 Task: Create a new spreadsheet using the template "Education: Attendance".
Action: Mouse moved to (59, 127)
Screenshot: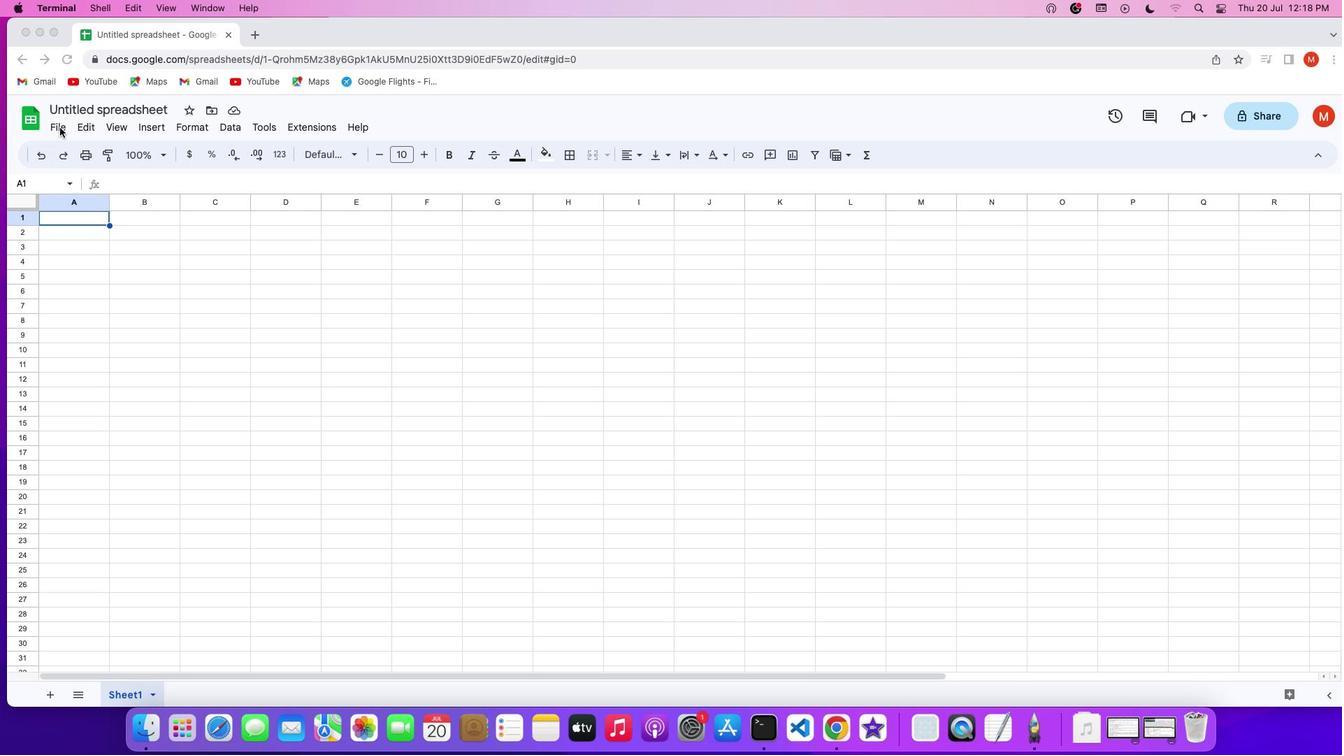 
Action: Mouse pressed left at (59, 127)
Screenshot: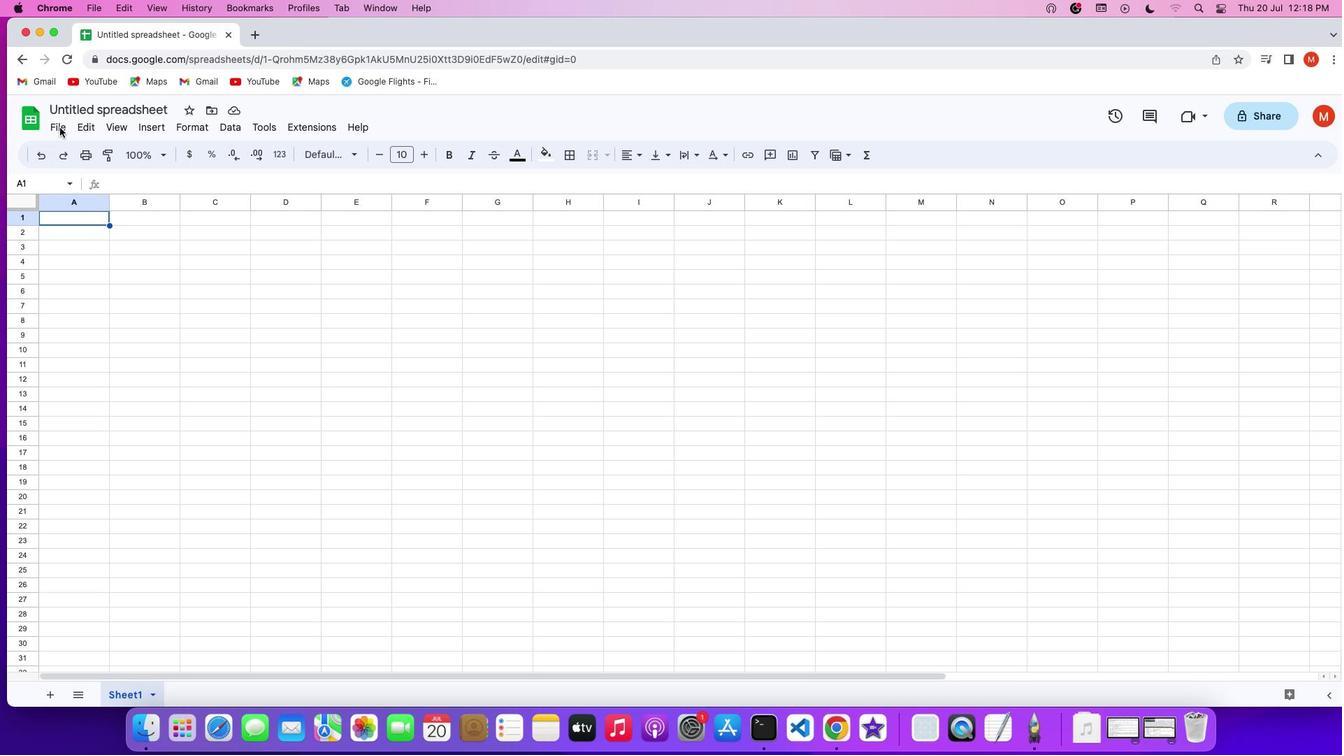 
Action: Mouse pressed left at (59, 127)
Screenshot: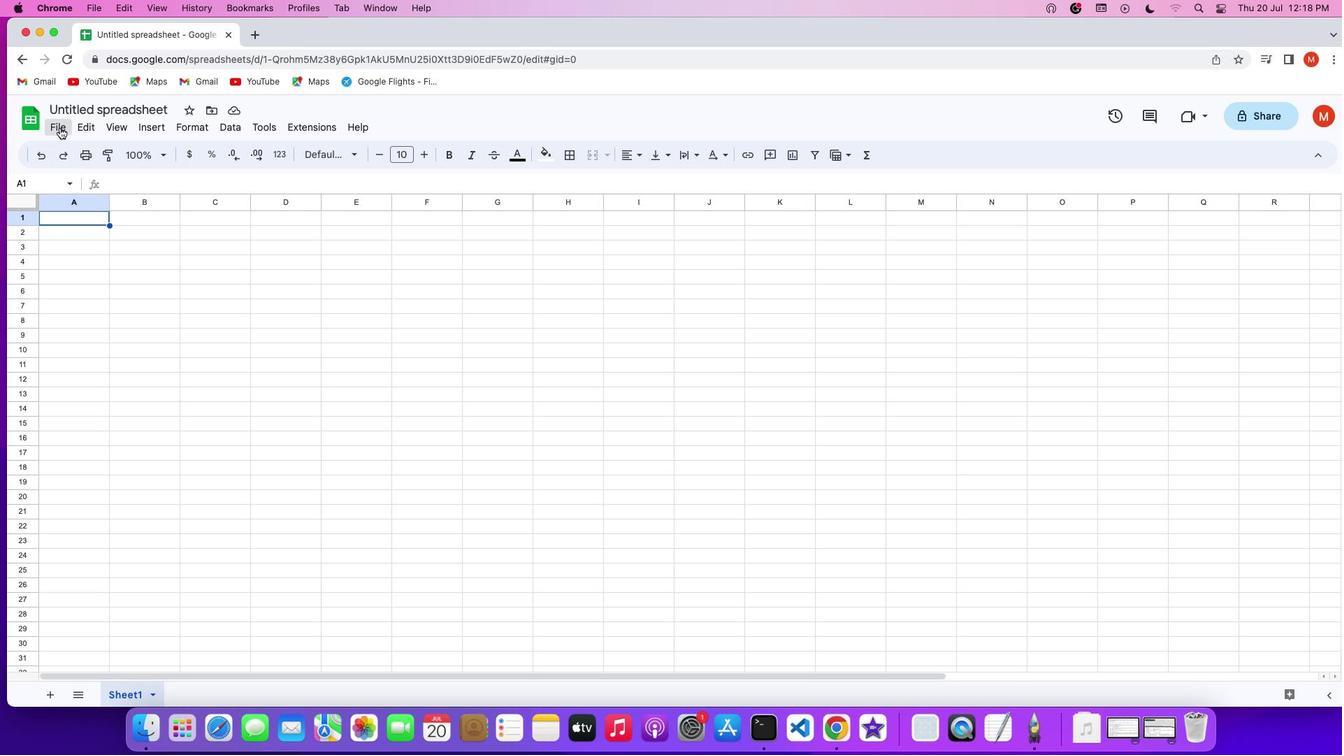 
Action: Mouse pressed left at (59, 127)
Screenshot: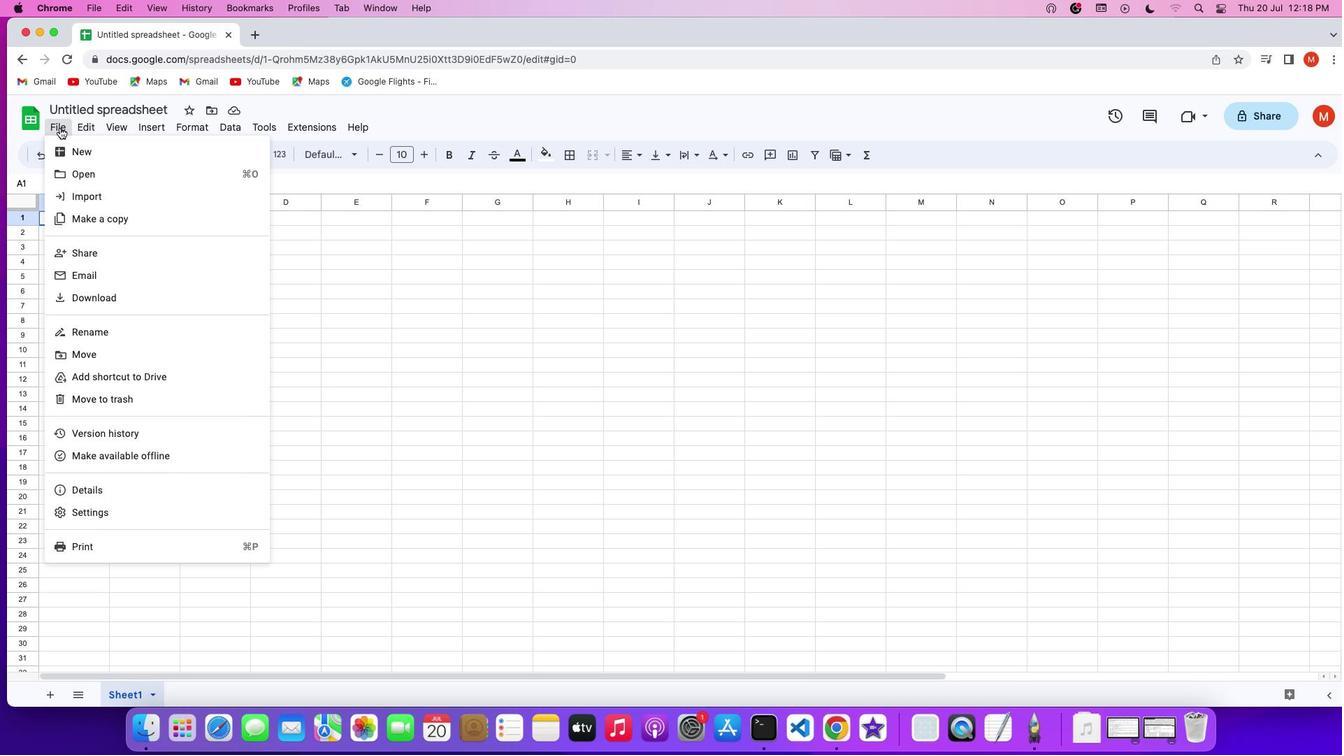 
Action: Mouse moved to (70, 141)
Screenshot: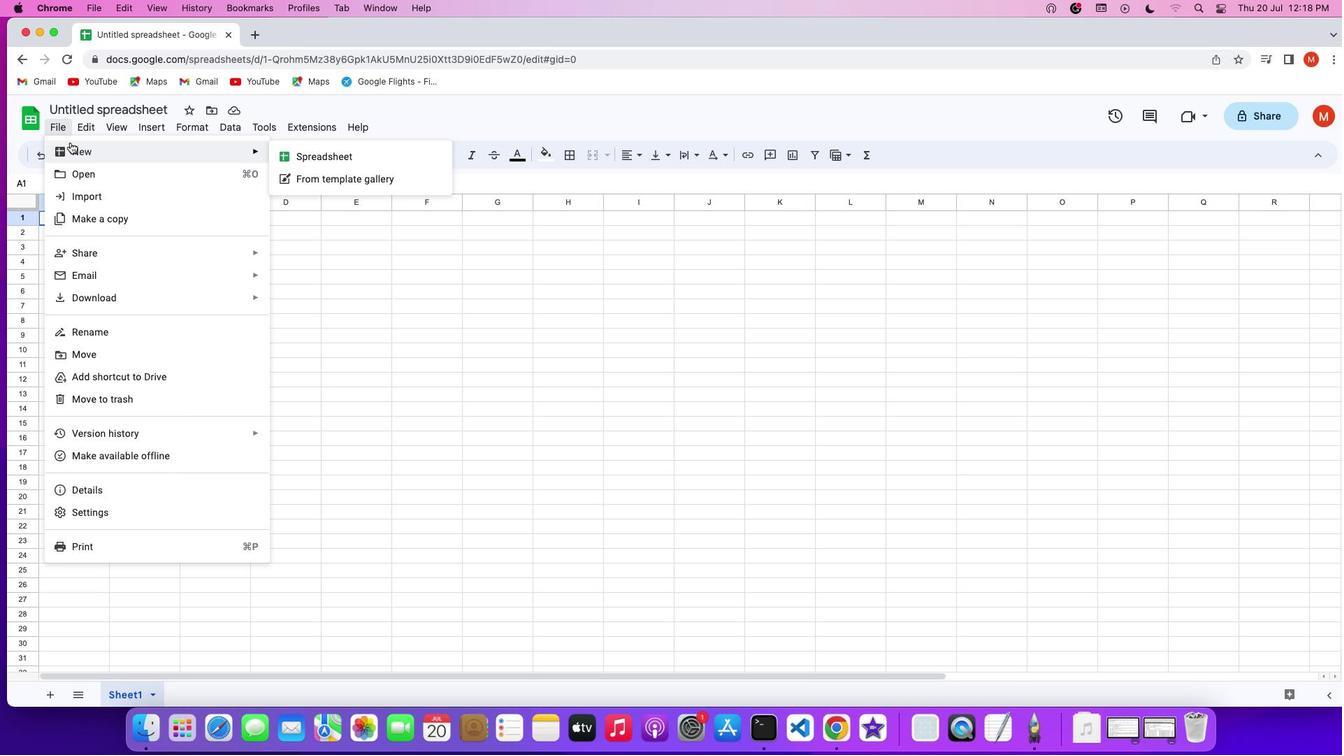 
Action: Mouse pressed left at (70, 141)
Screenshot: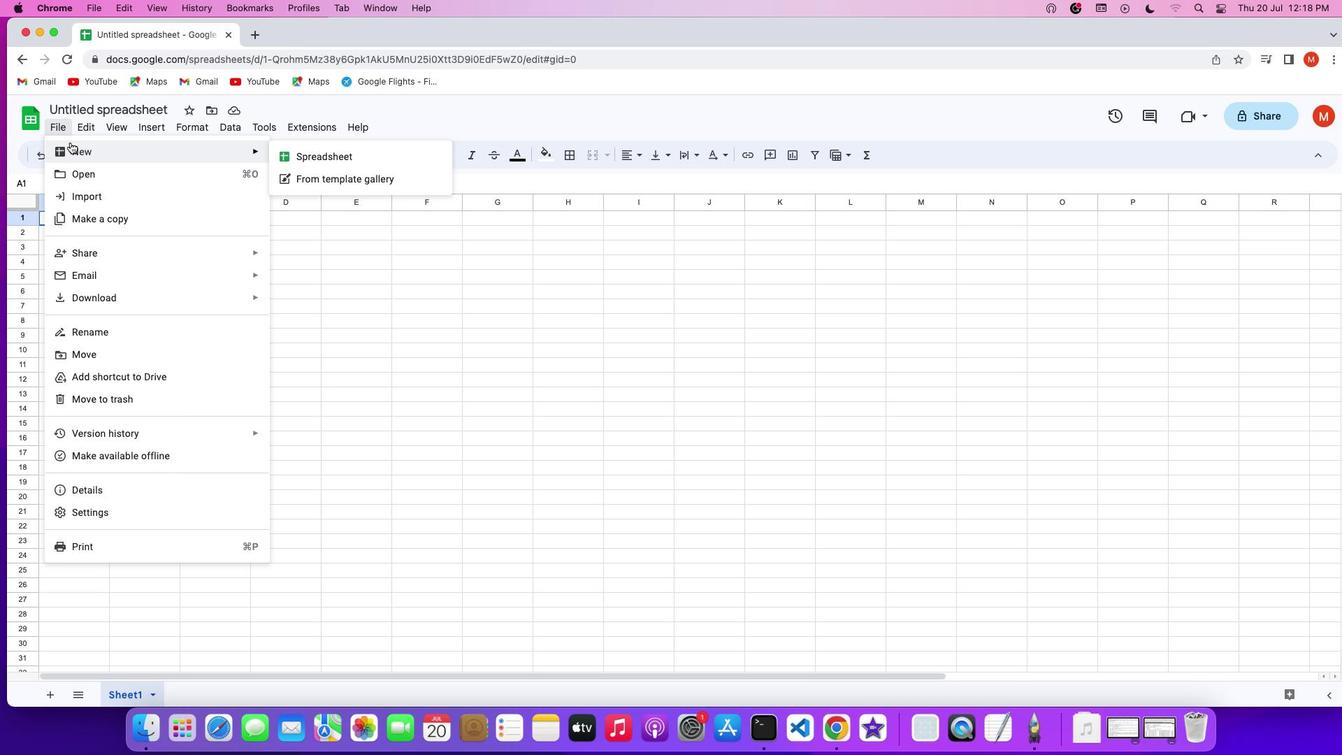 
Action: Mouse moved to (315, 171)
Screenshot: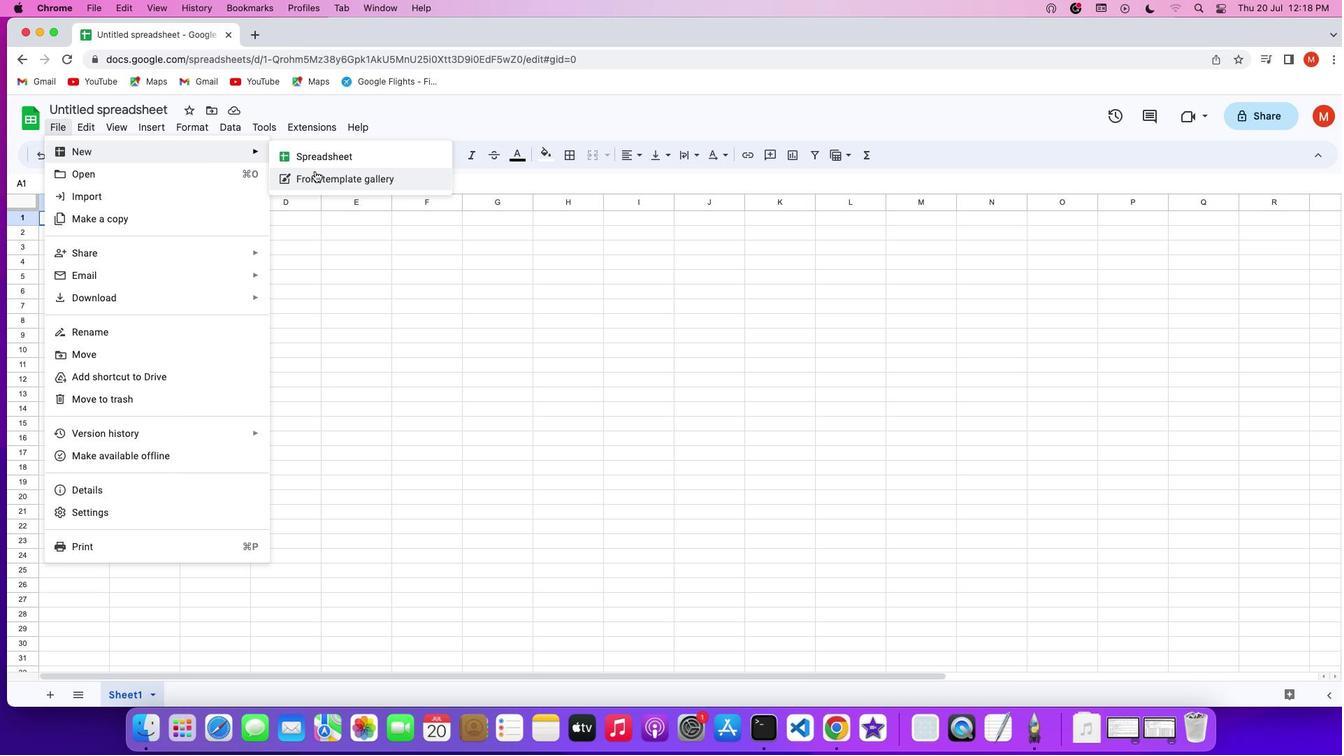
Action: Mouse pressed left at (315, 171)
Screenshot: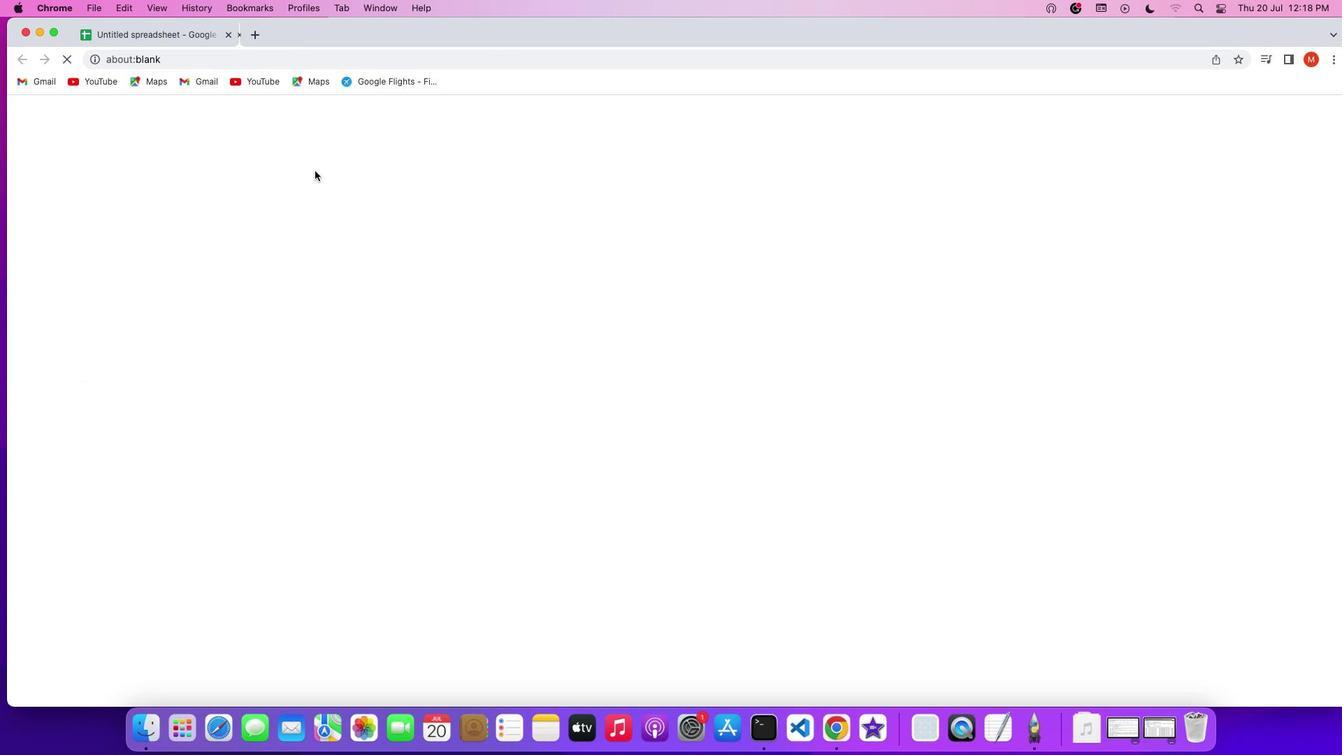 
Action: Mouse moved to (562, 402)
Screenshot: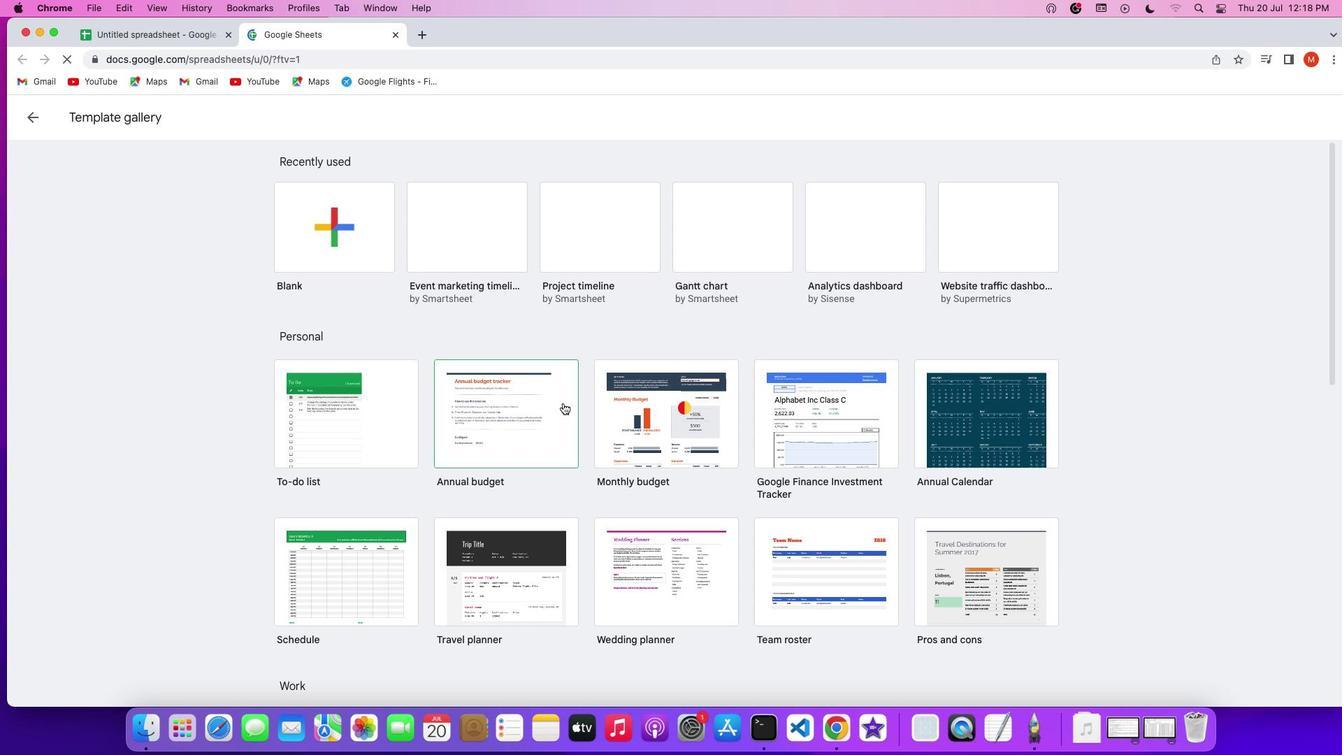 
Action: Mouse scrolled (562, 402) with delta (0, 0)
Screenshot: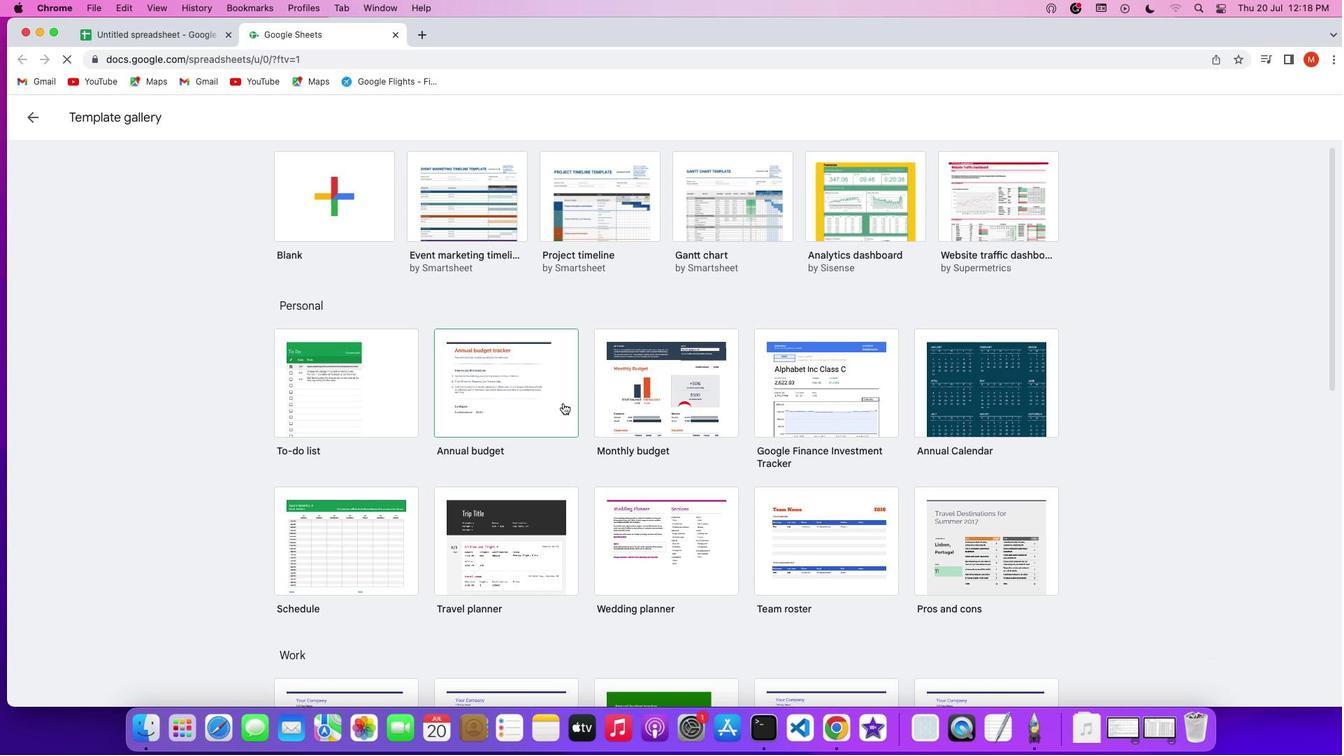 
Action: Mouse scrolled (562, 402) with delta (0, 0)
Screenshot: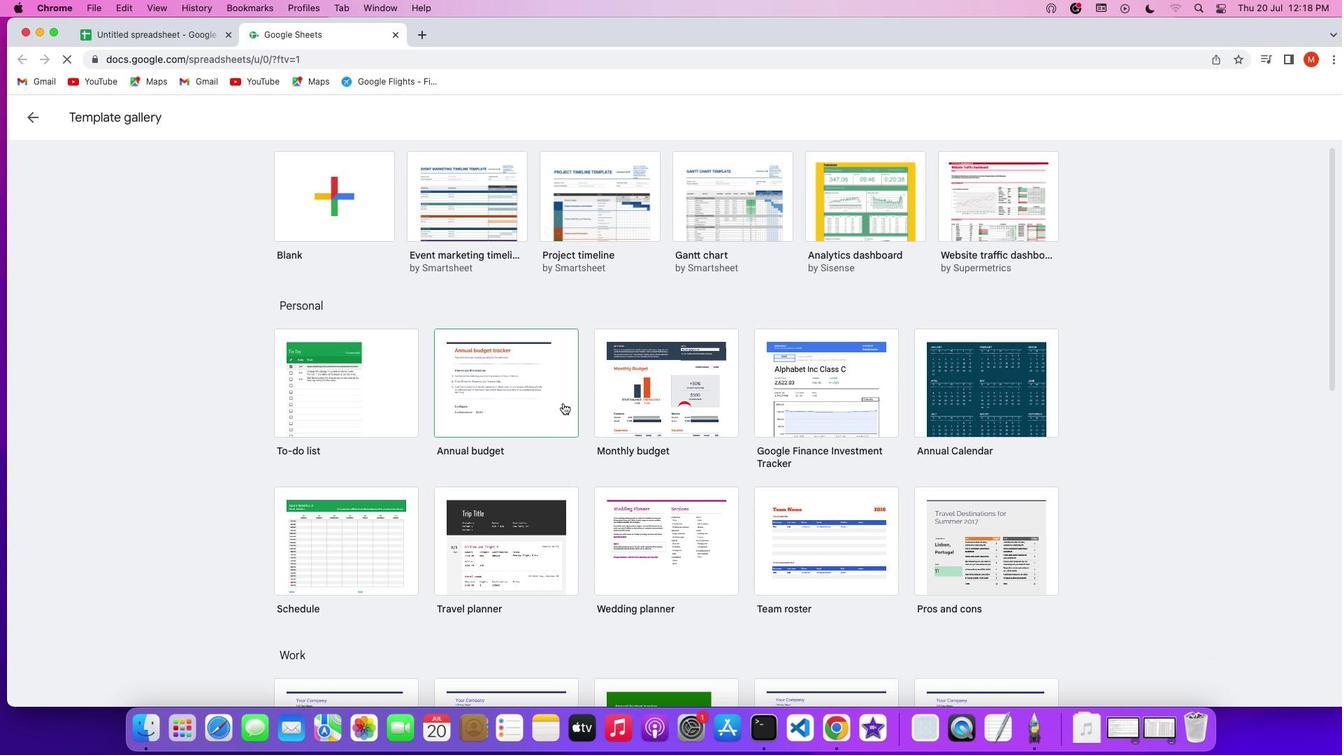 
Action: Mouse scrolled (562, 402) with delta (0, -1)
Screenshot: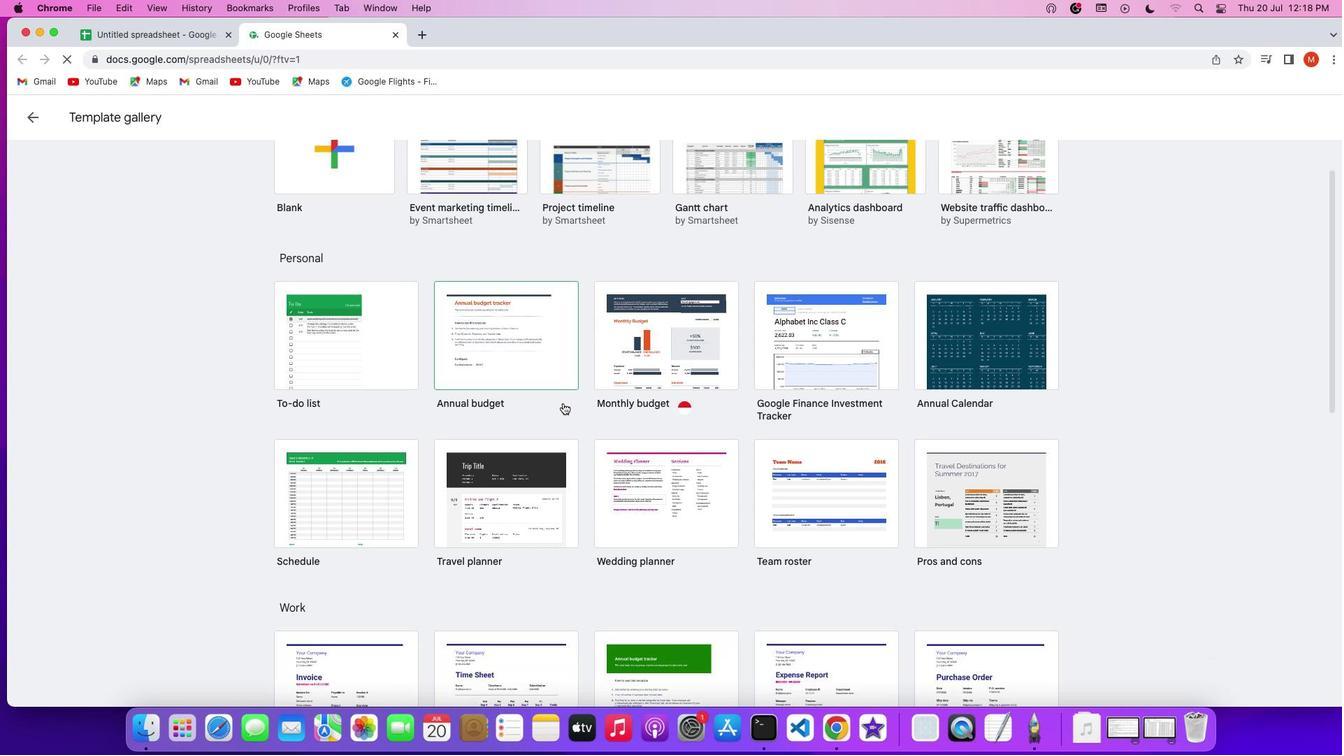 
Action: Mouse scrolled (562, 402) with delta (0, -1)
Screenshot: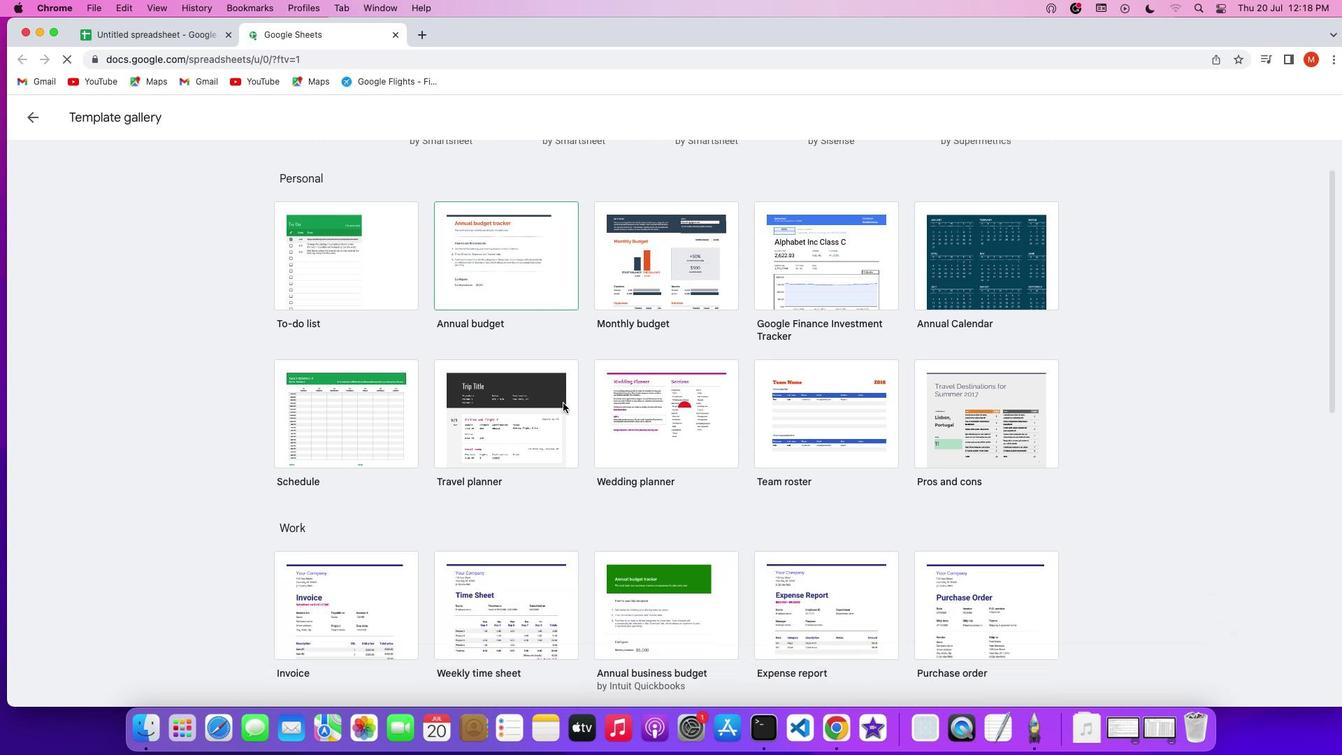 
Action: Mouse scrolled (562, 402) with delta (0, 0)
Screenshot: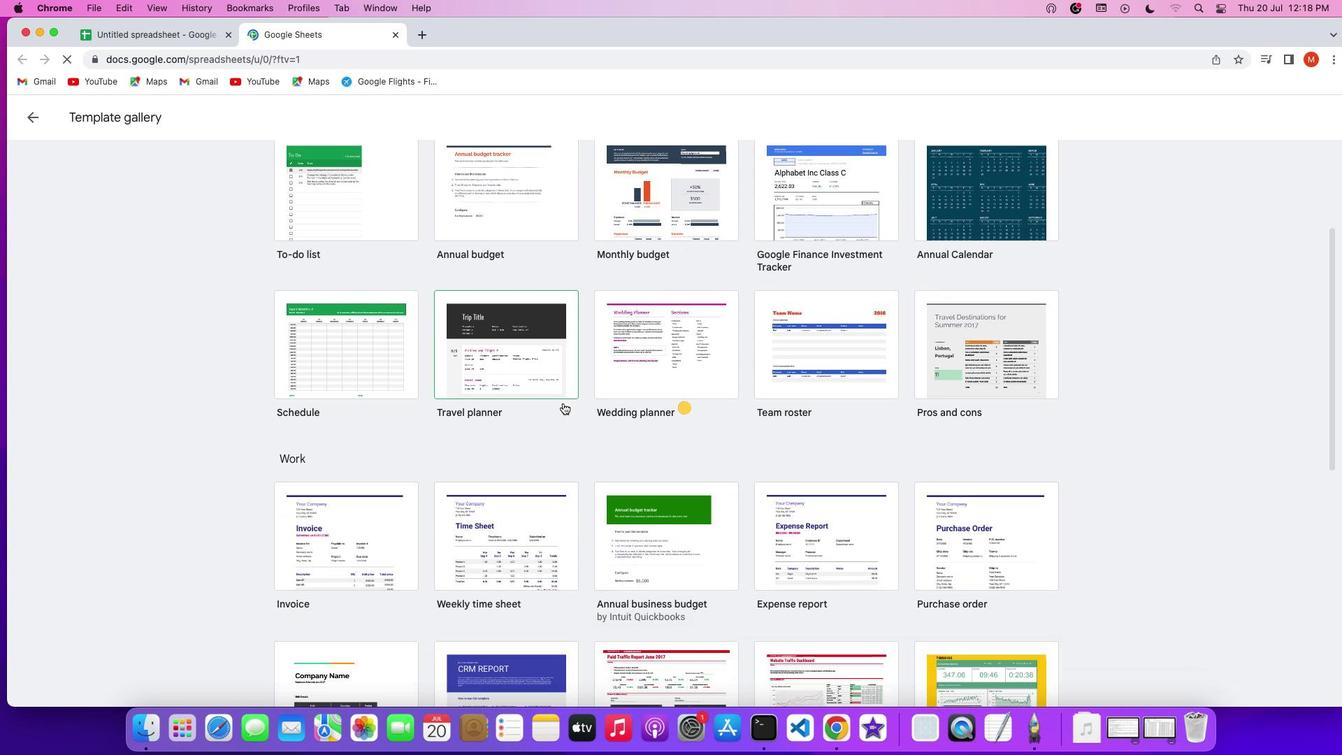 
Action: Mouse scrolled (562, 402) with delta (0, 0)
Screenshot: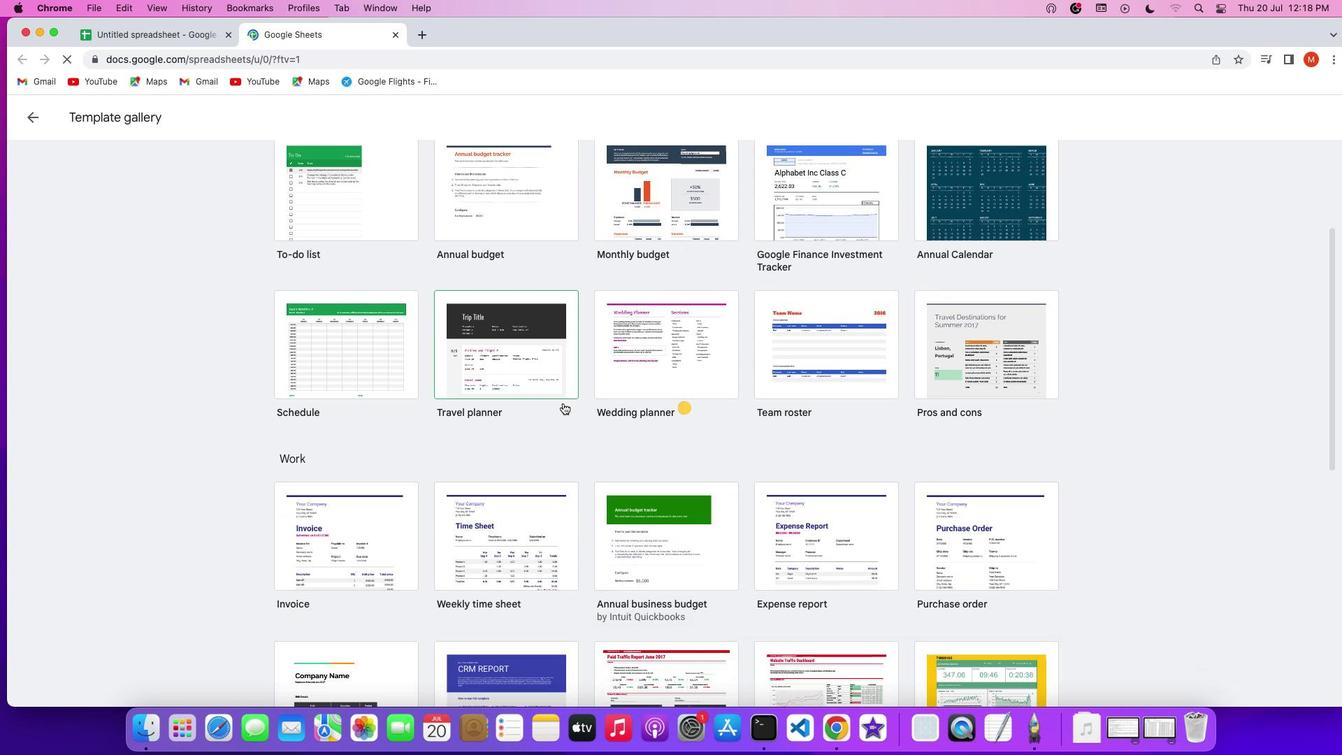 
Action: Mouse scrolled (562, 402) with delta (0, -2)
Screenshot: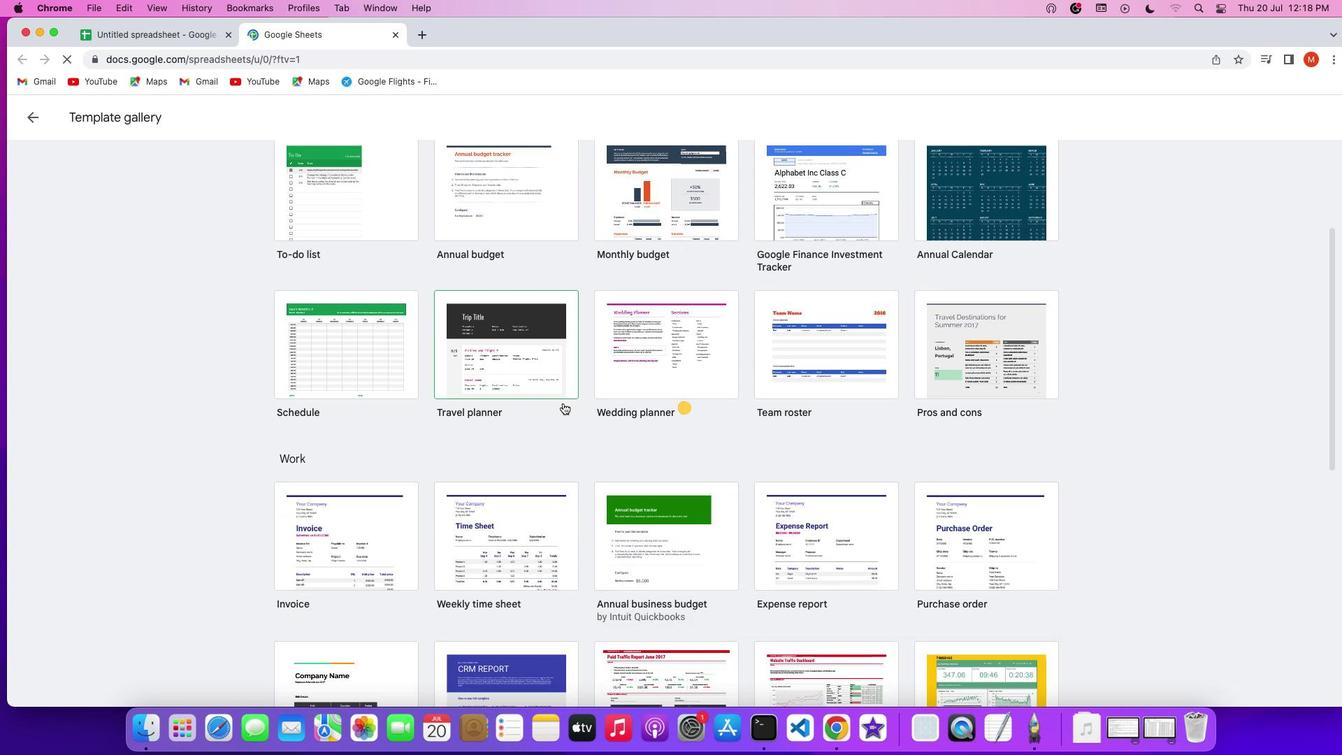 
Action: Mouse scrolled (562, 402) with delta (0, -2)
Screenshot: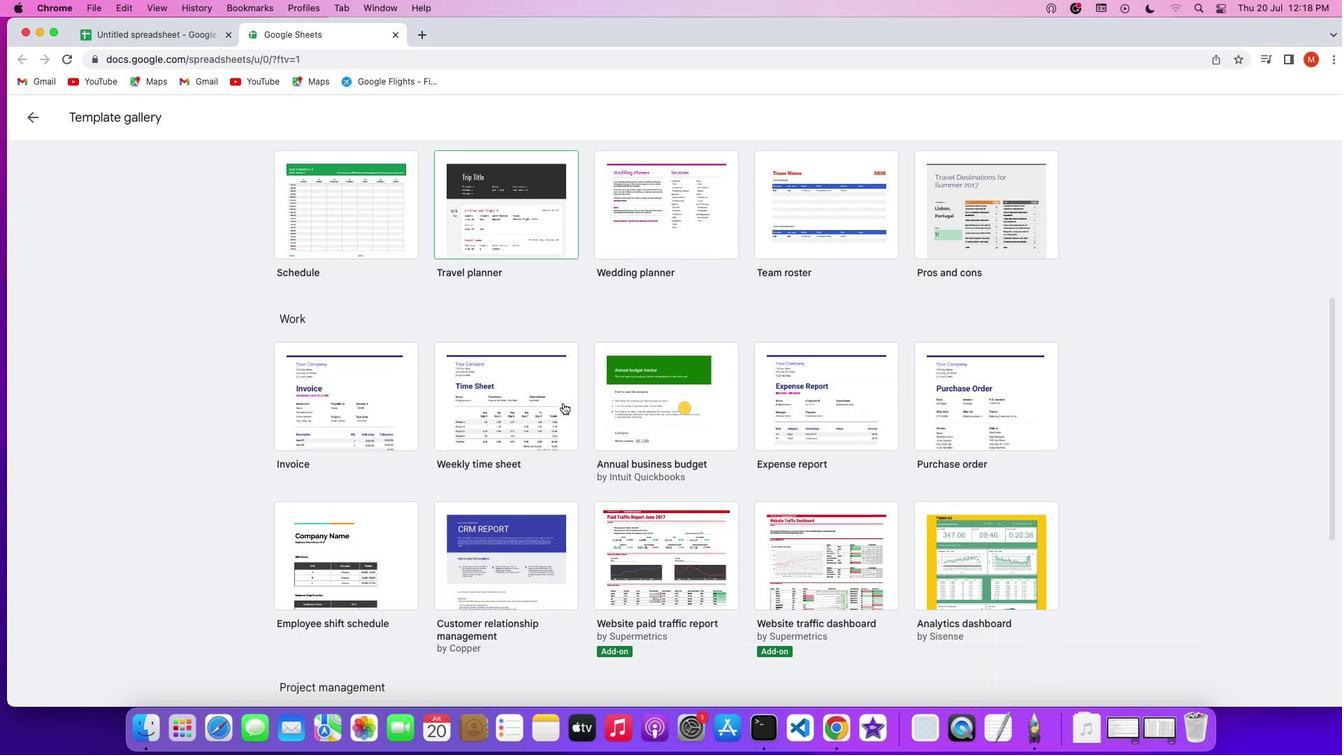
Action: Mouse scrolled (562, 402) with delta (0, 0)
Screenshot: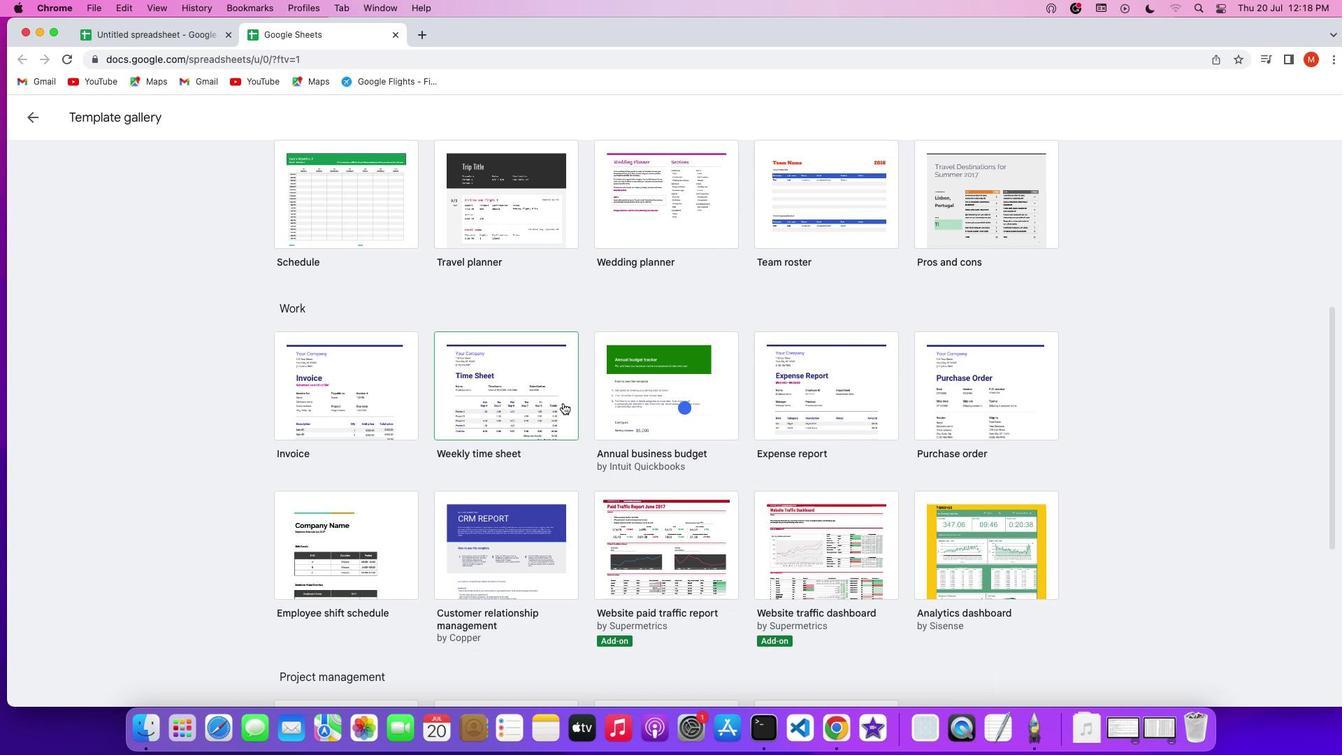 
Action: Mouse scrolled (562, 402) with delta (0, 0)
Screenshot: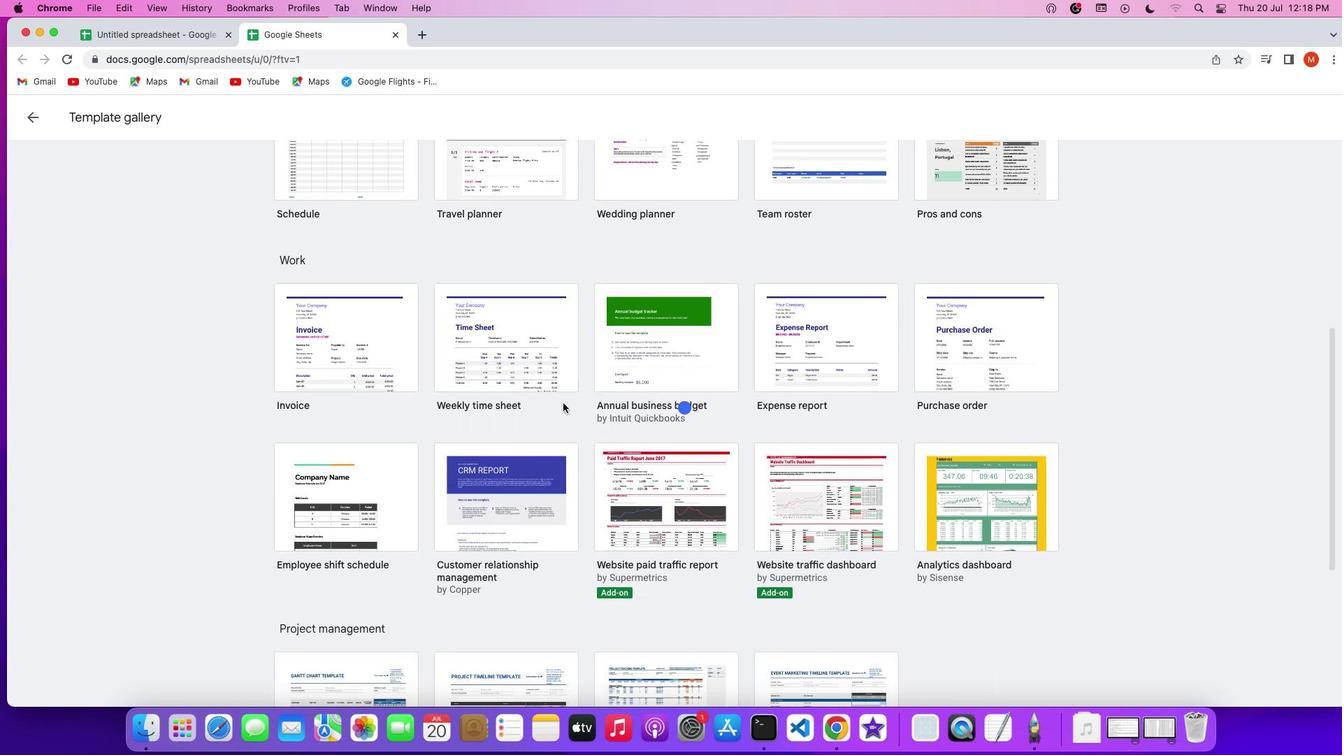 
Action: Mouse scrolled (562, 402) with delta (0, 0)
Screenshot: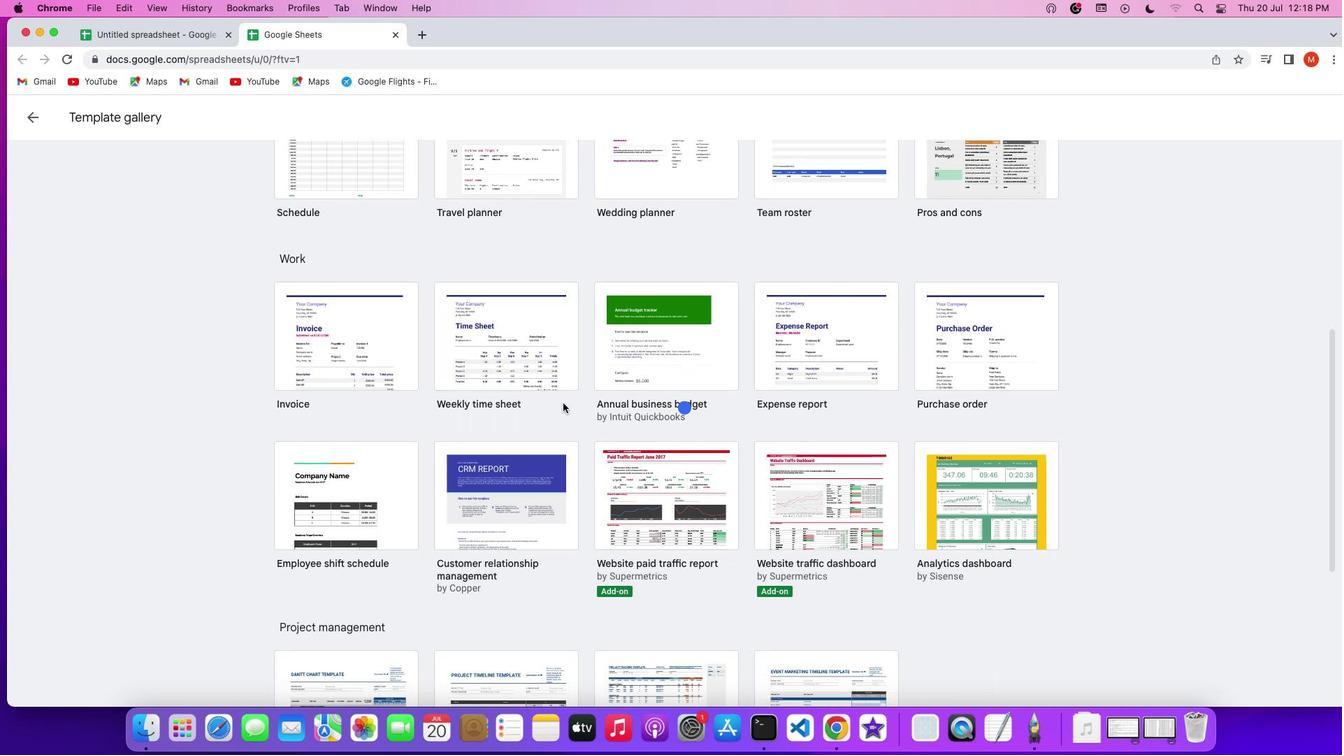 
Action: Mouse moved to (562, 404)
Screenshot: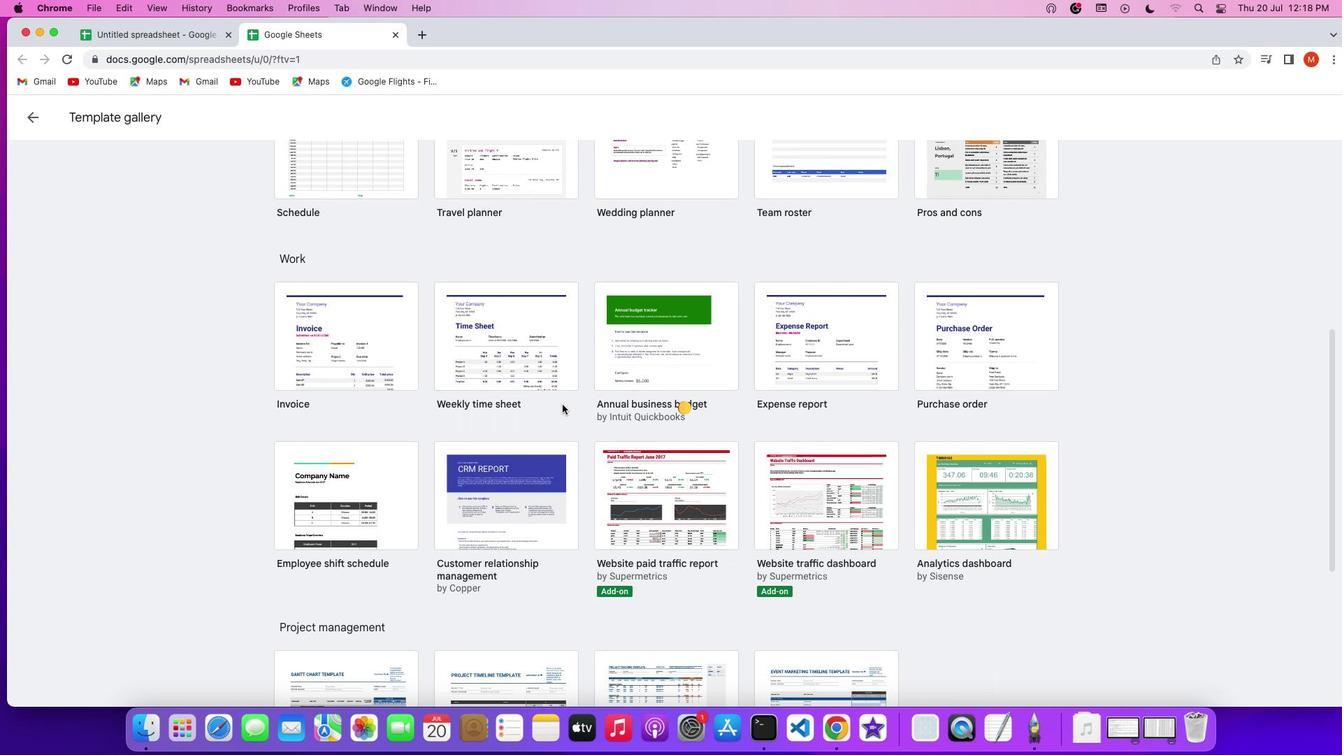 
Action: Mouse scrolled (562, 404) with delta (0, 0)
Screenshot: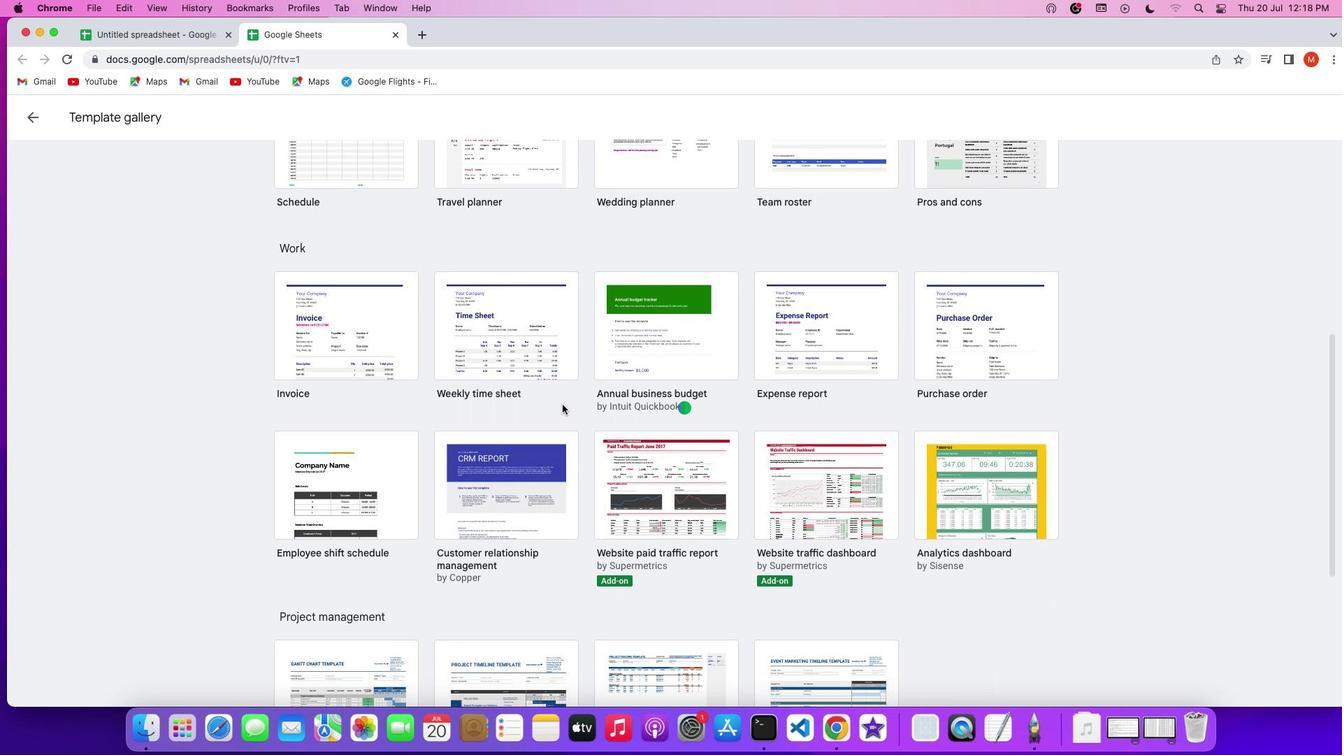 
Action: Mouse scrolled (562, 404) with delta (0, 0)
Screenshot: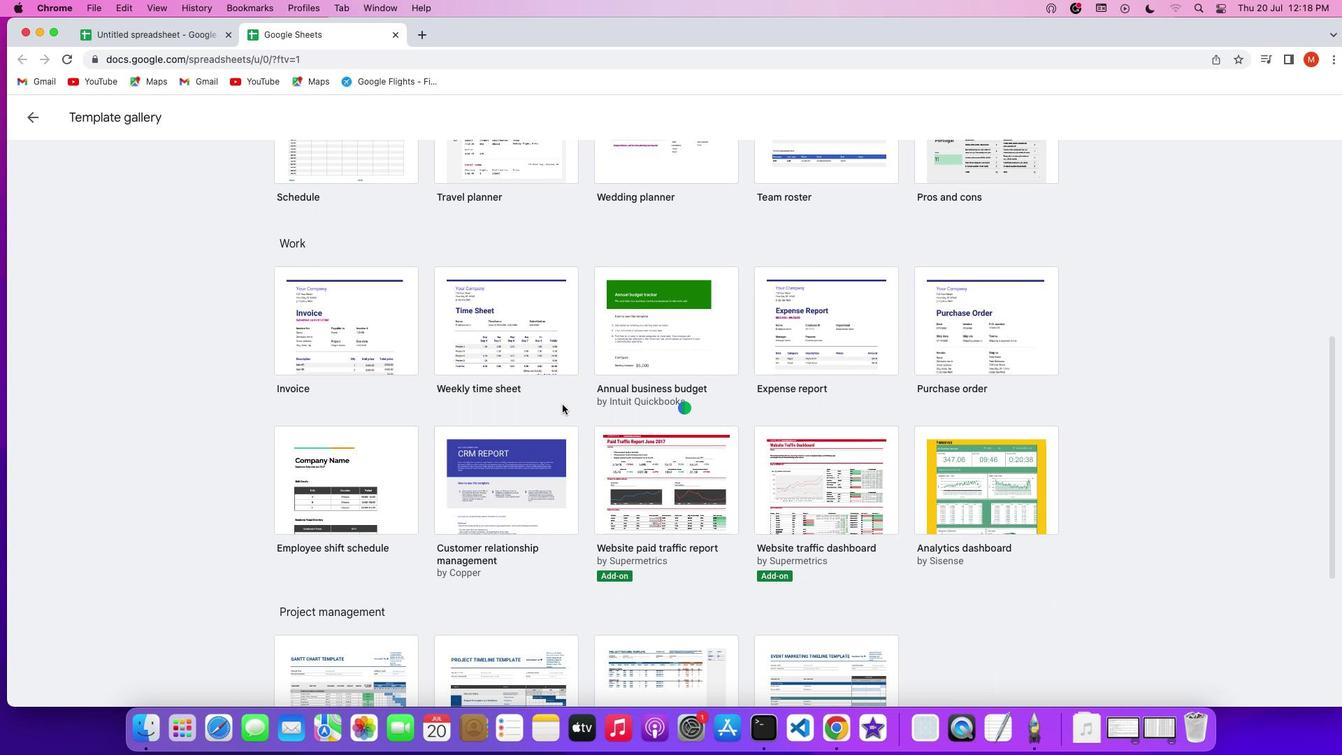 
Action: Mouse scrolled (562, 404) with delta (0, 0)
Screenshot: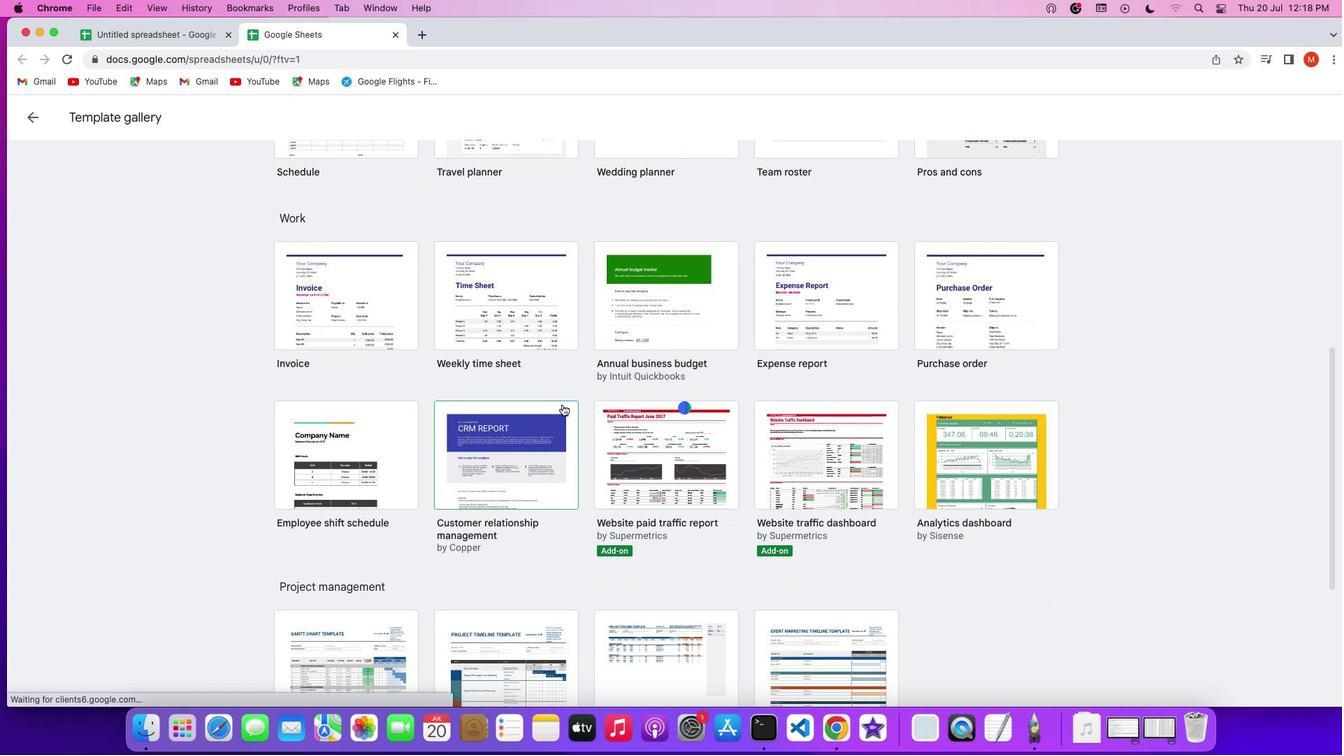 
Action: Mouse scrolled (562, 404) with delta (0, 0)
Screenshot: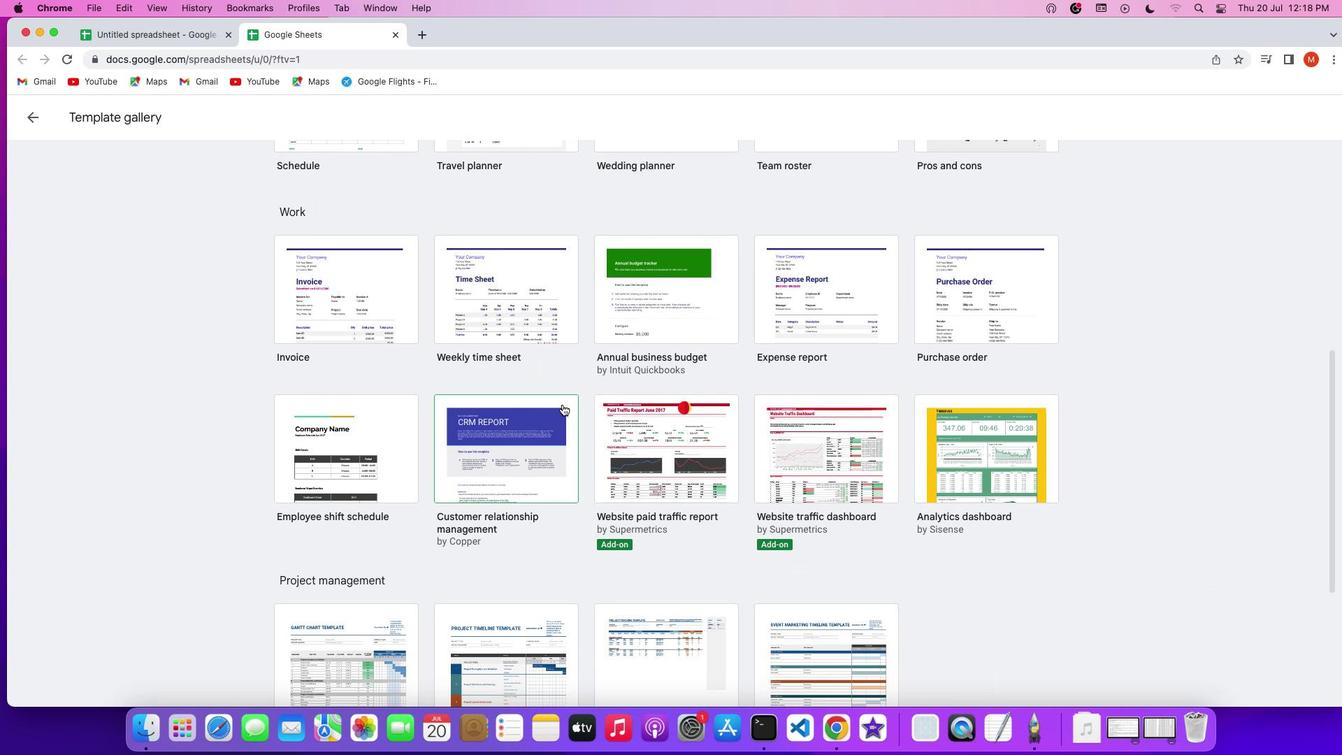 
Action: Mouse scrolled (562, 404) with delta (0, 0)
Screenshot: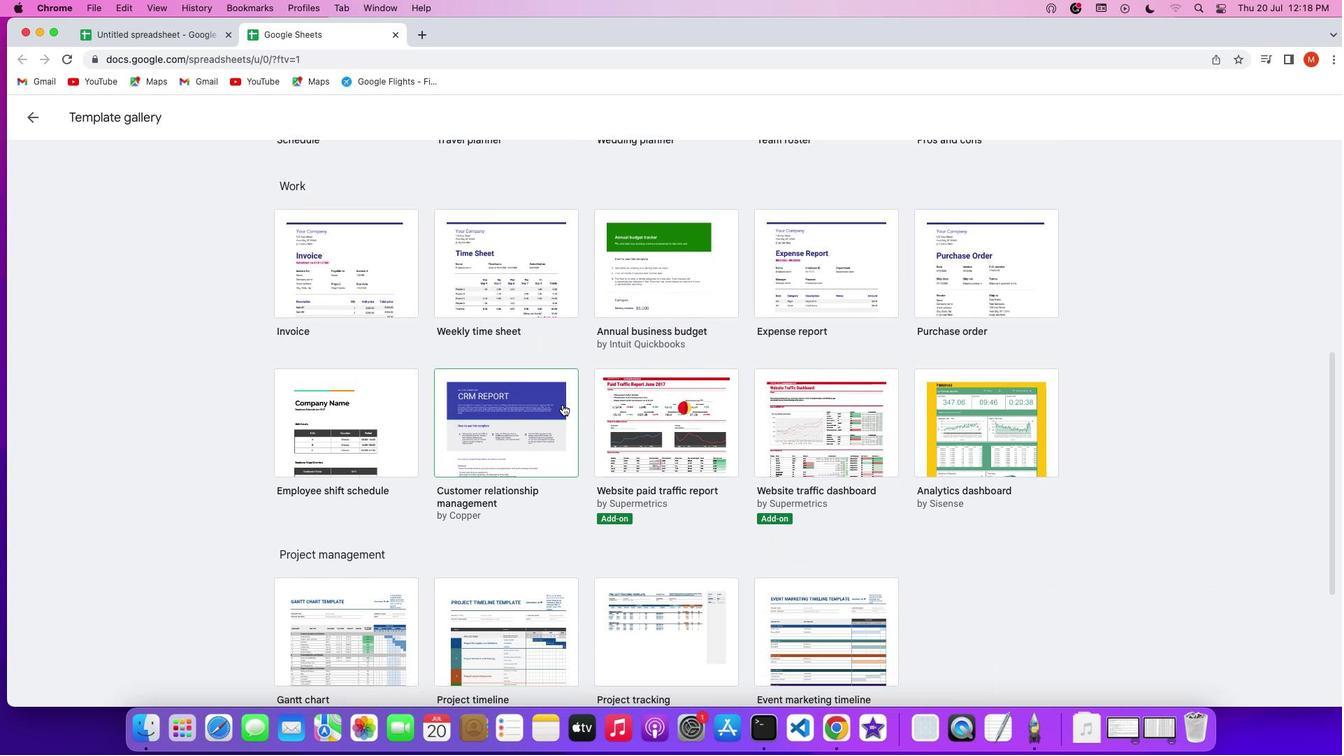 
Action: Mouse scrolled (562, 404) with delta (0, 0)
Screenshot: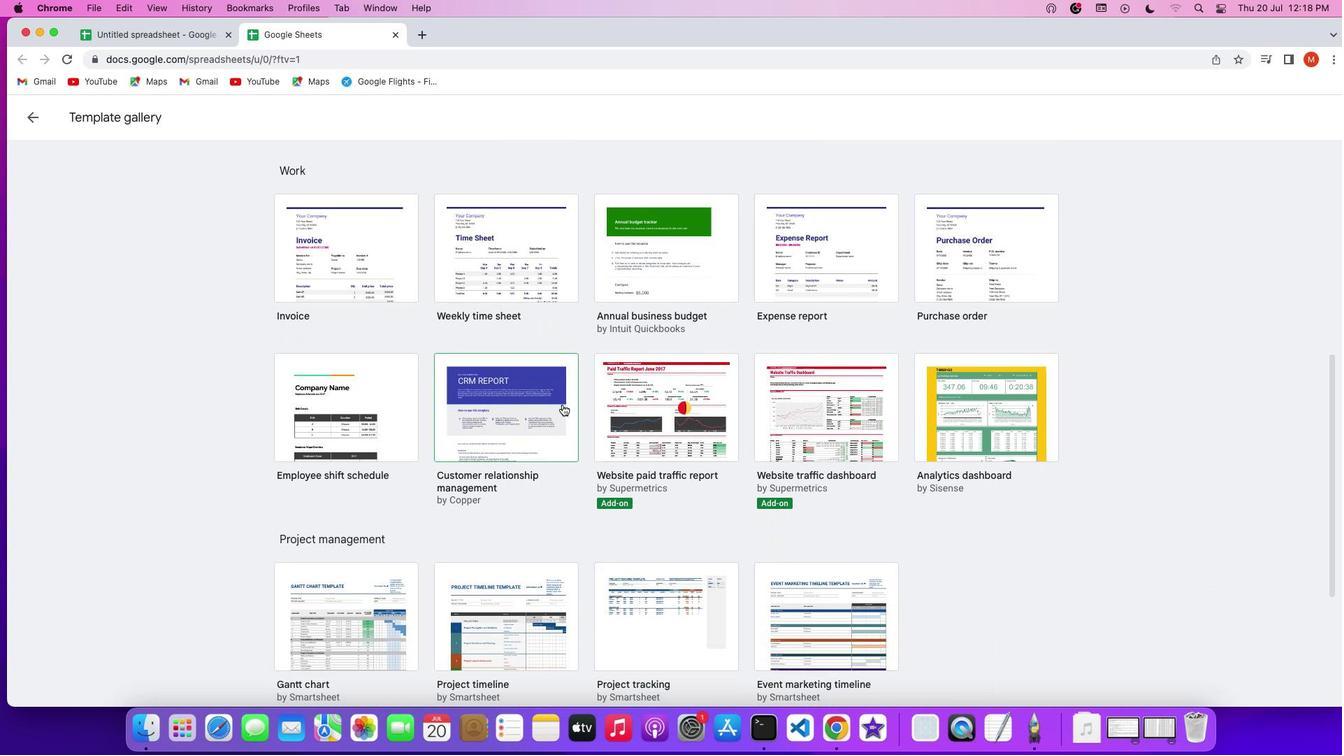
Action: Mouse scrolled (562, 404) with delta (0, 0)
Screenshot: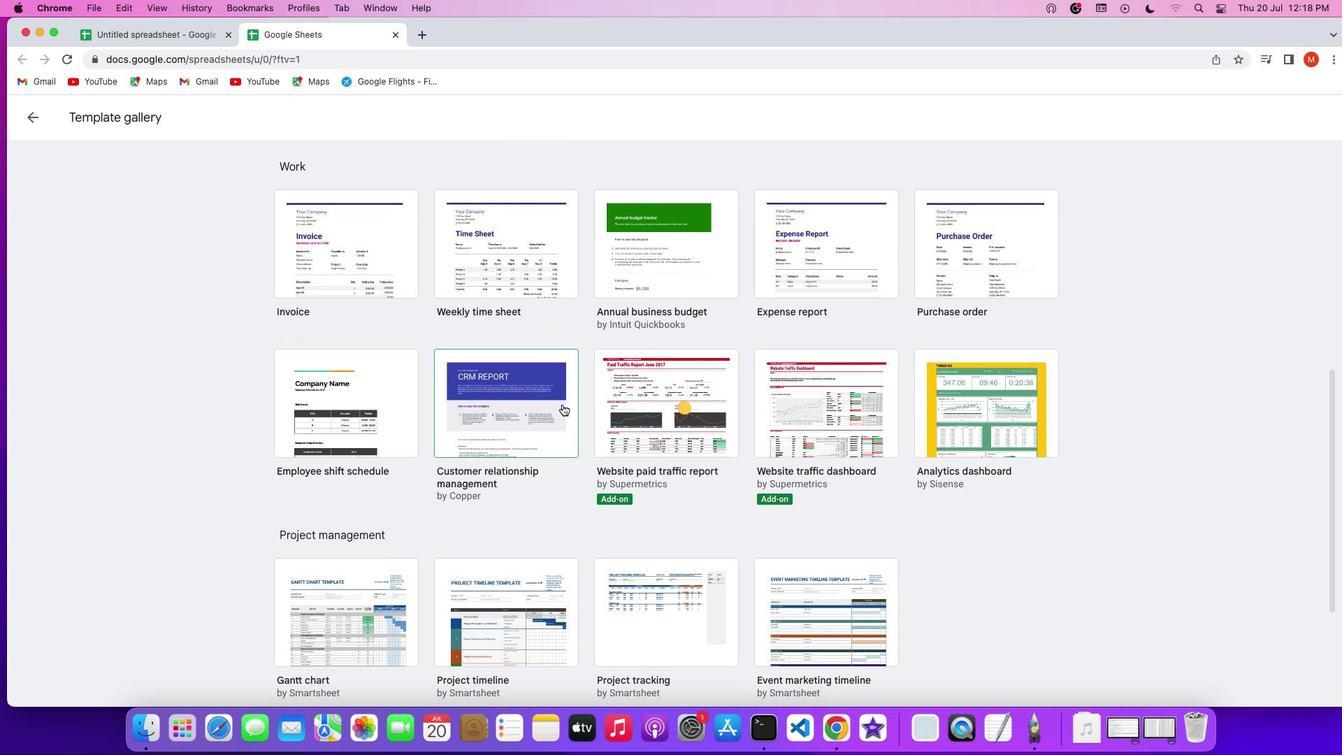 
Action: Mouse scrolled (562, 404) with delta (0, 0)
Screenshot: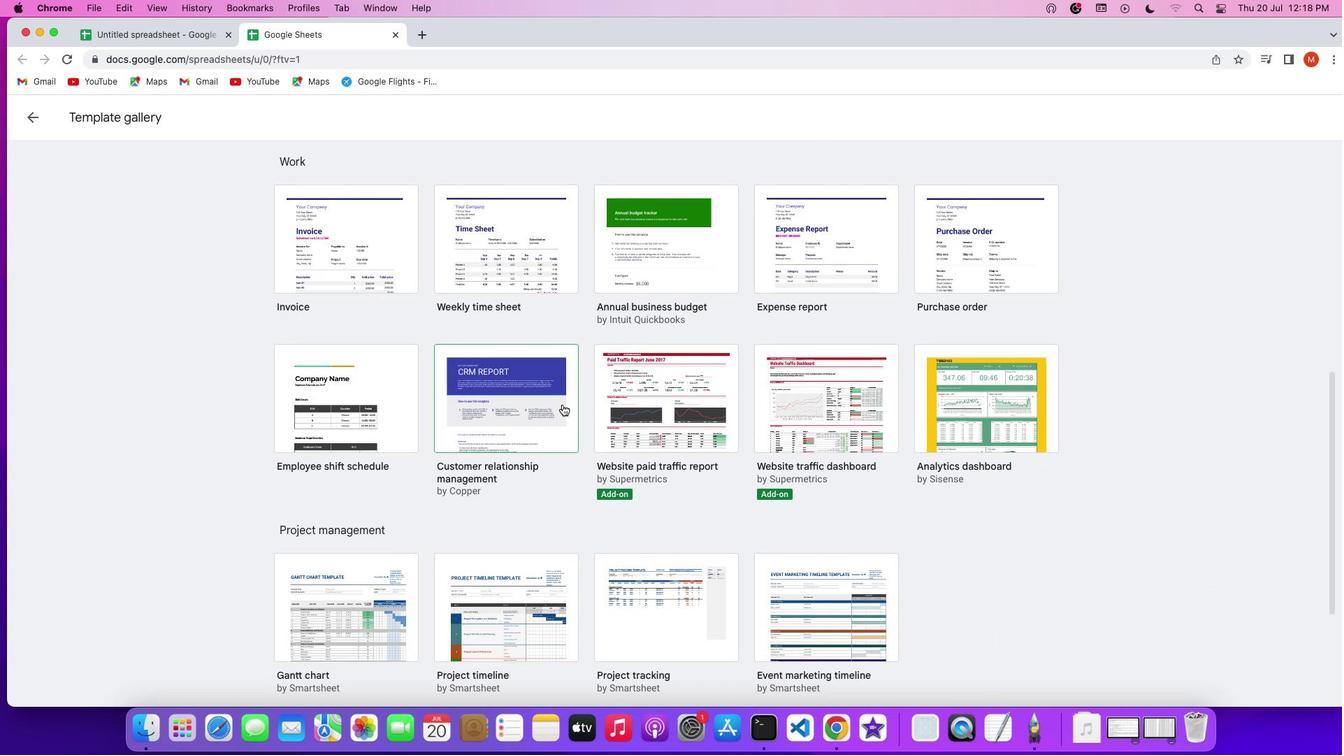 
Action: Mouse scrolled (562, 404) with delta (0, 0)
Screenshot: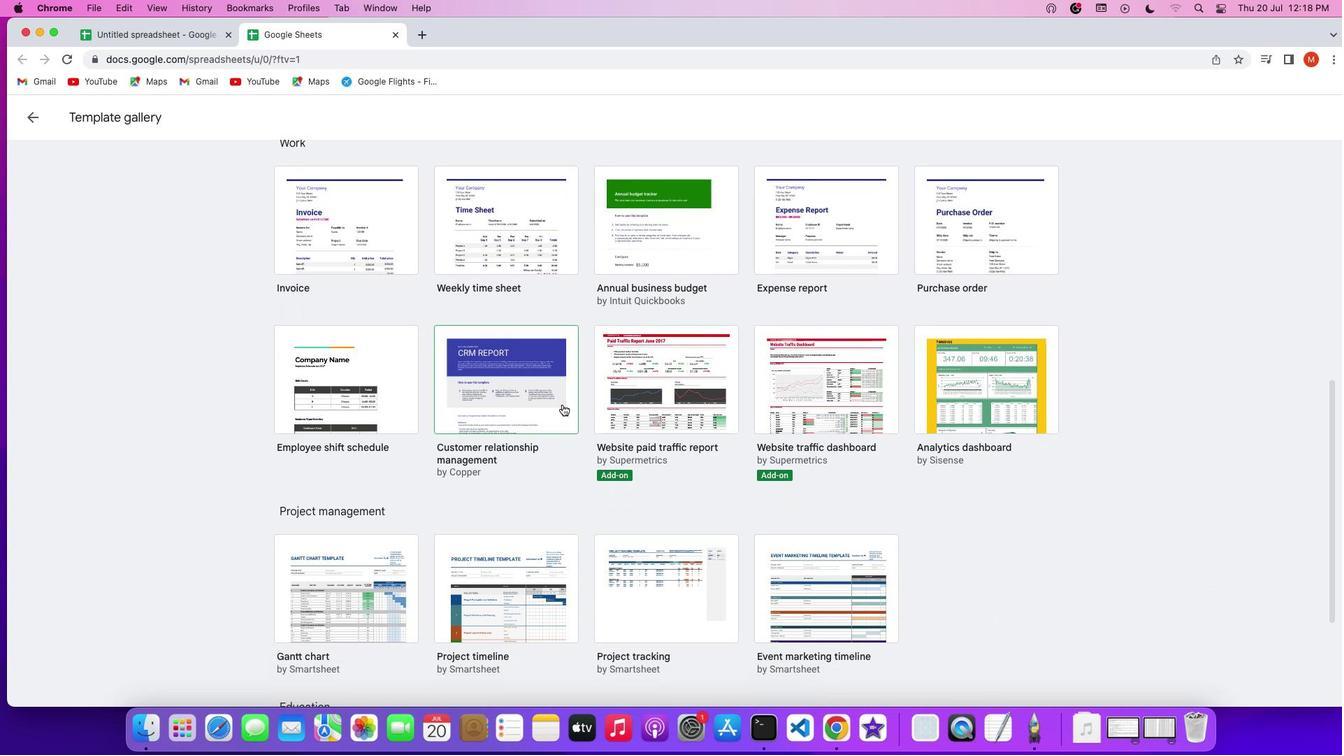 
Action: Mouse scrolled (562, 404) with delta (0, 0)
Screenshot: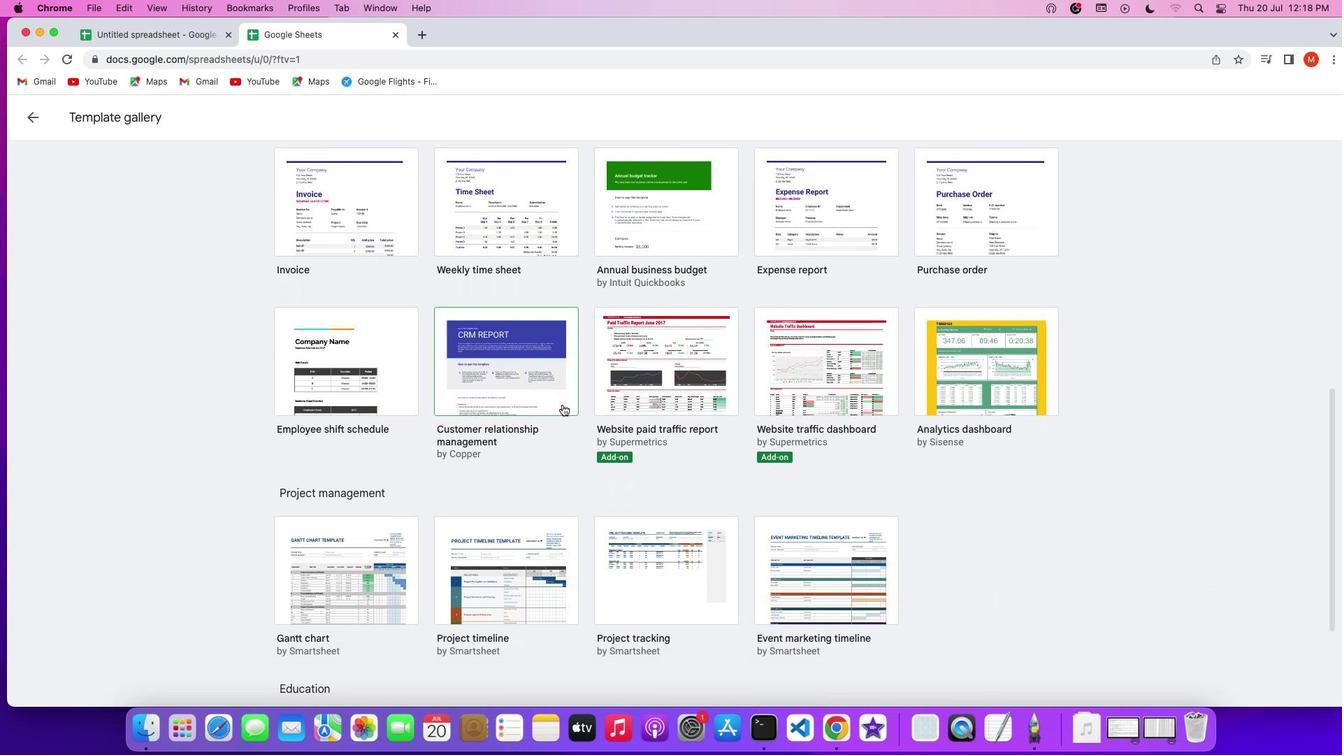 
Action: Mouse scrolled (562, 404) with delta (0, 0)
Screenshot: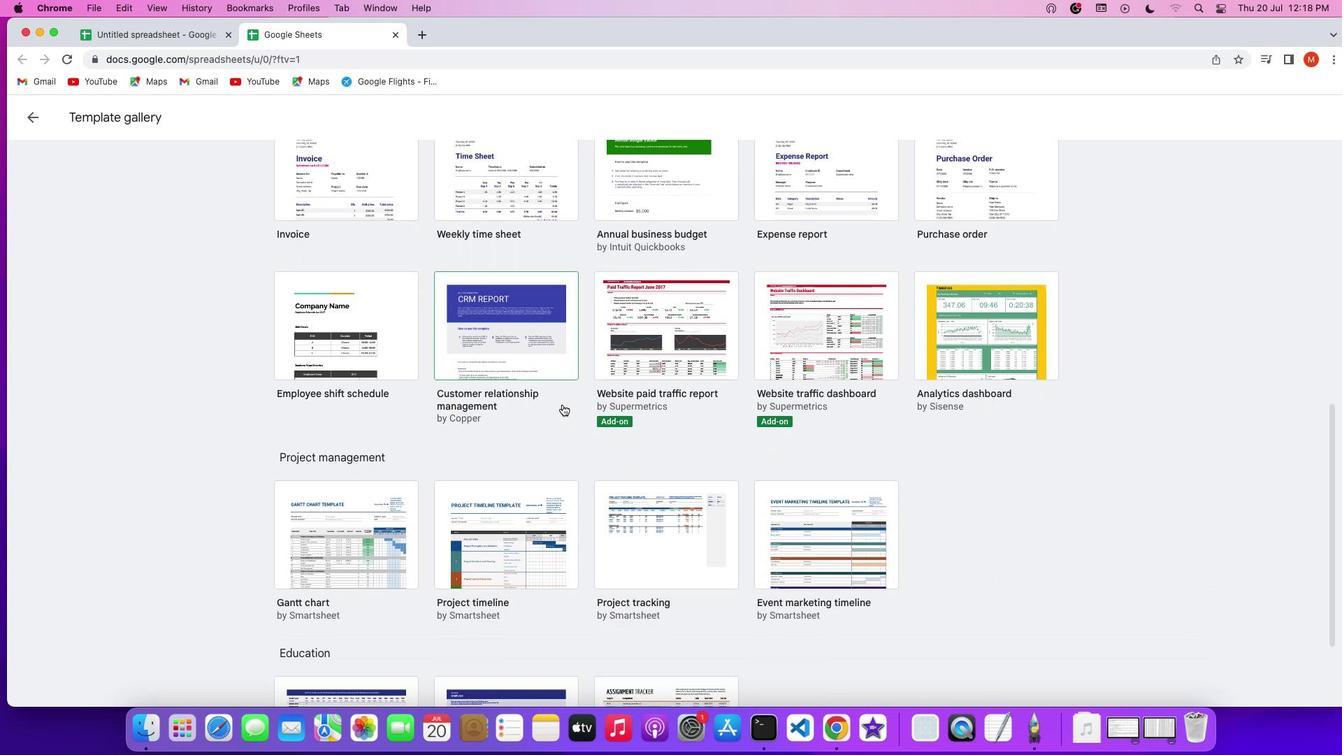 
Action: Mouse scrolled (562, 404) with delta (0, 0)
Screenshot: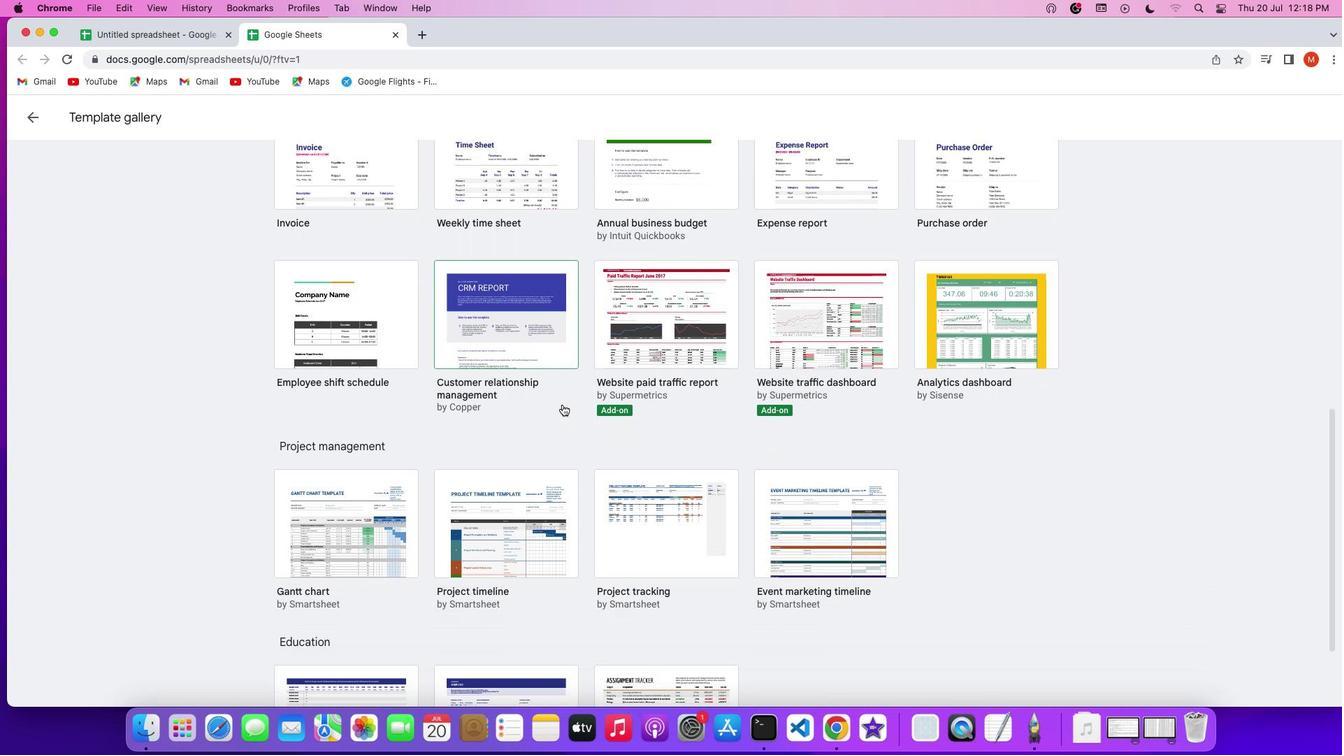 
Action: Mouse scrolled (562, 404) with delta (0, -1)
Screenshot: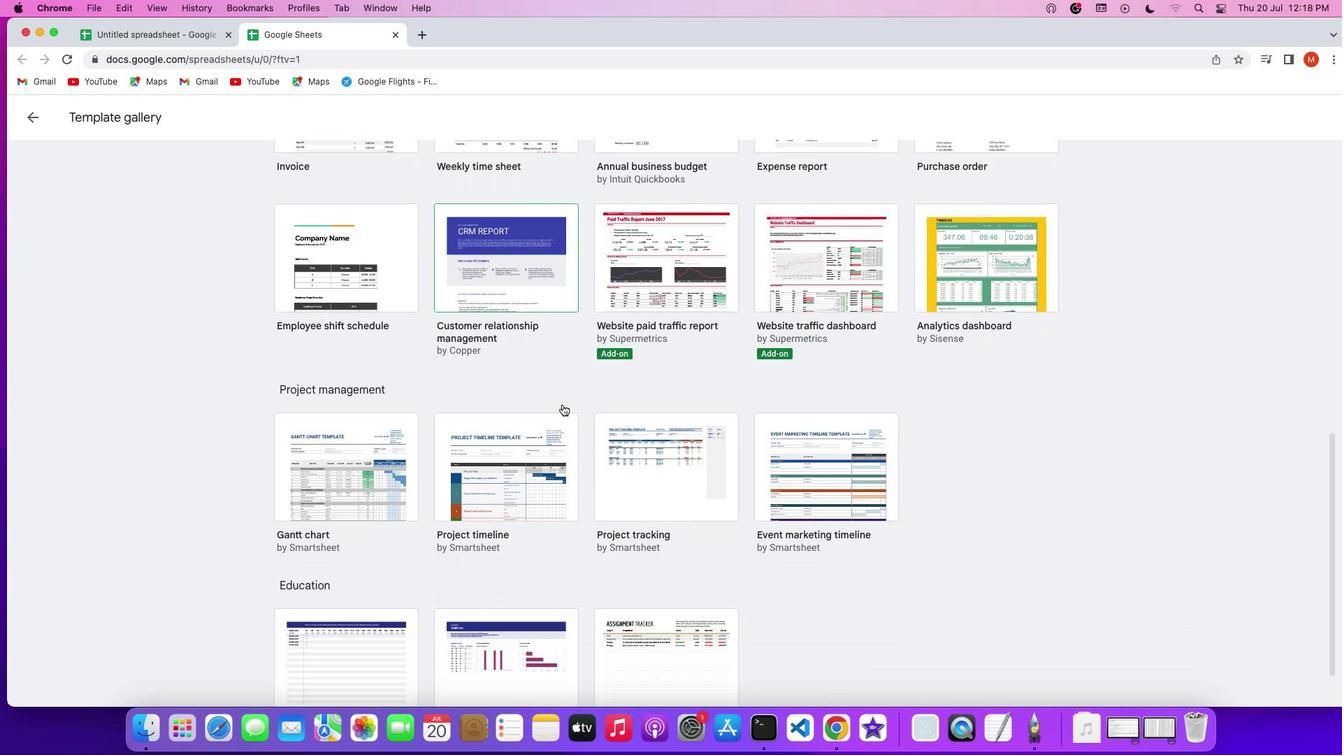 
Action: Mouse scrolled (562, 404) with delta (0, -1)
Screenshot: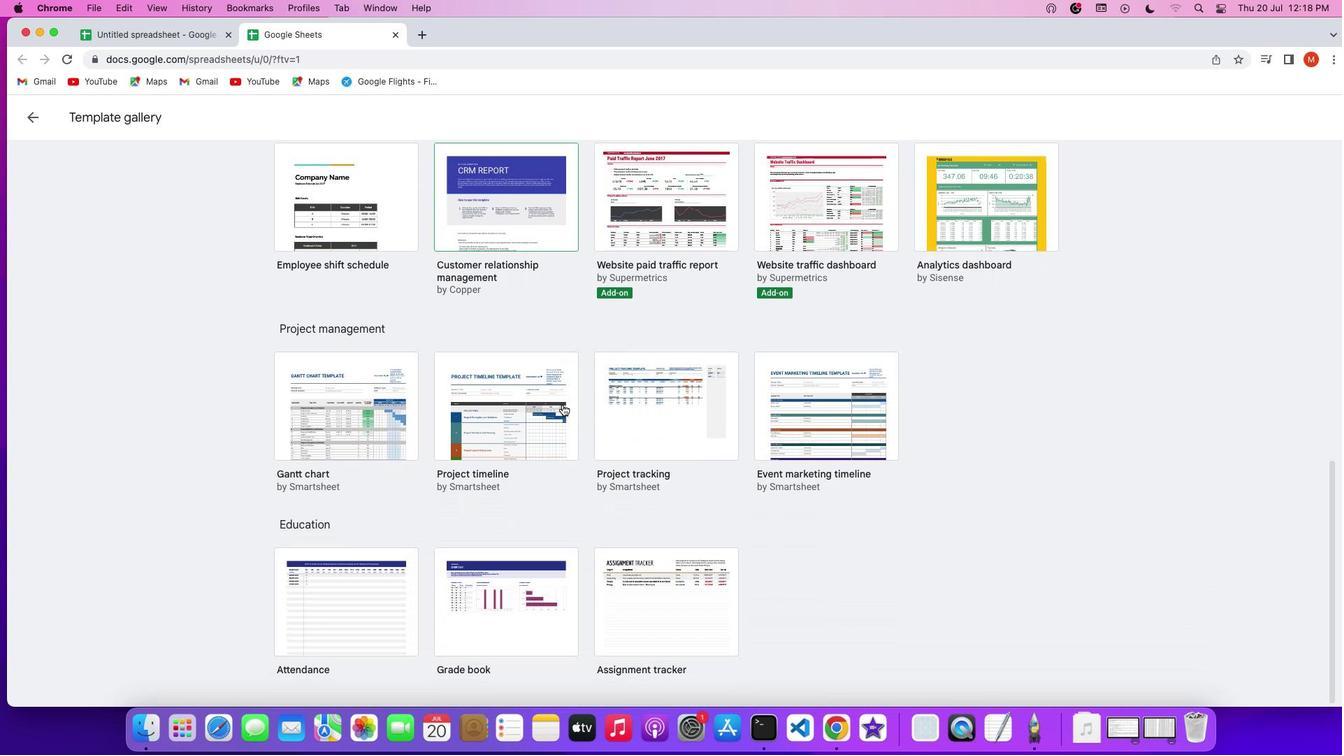 
Action: Mouse scrolled (562, 404) with delta (0, 0)
Screenshot: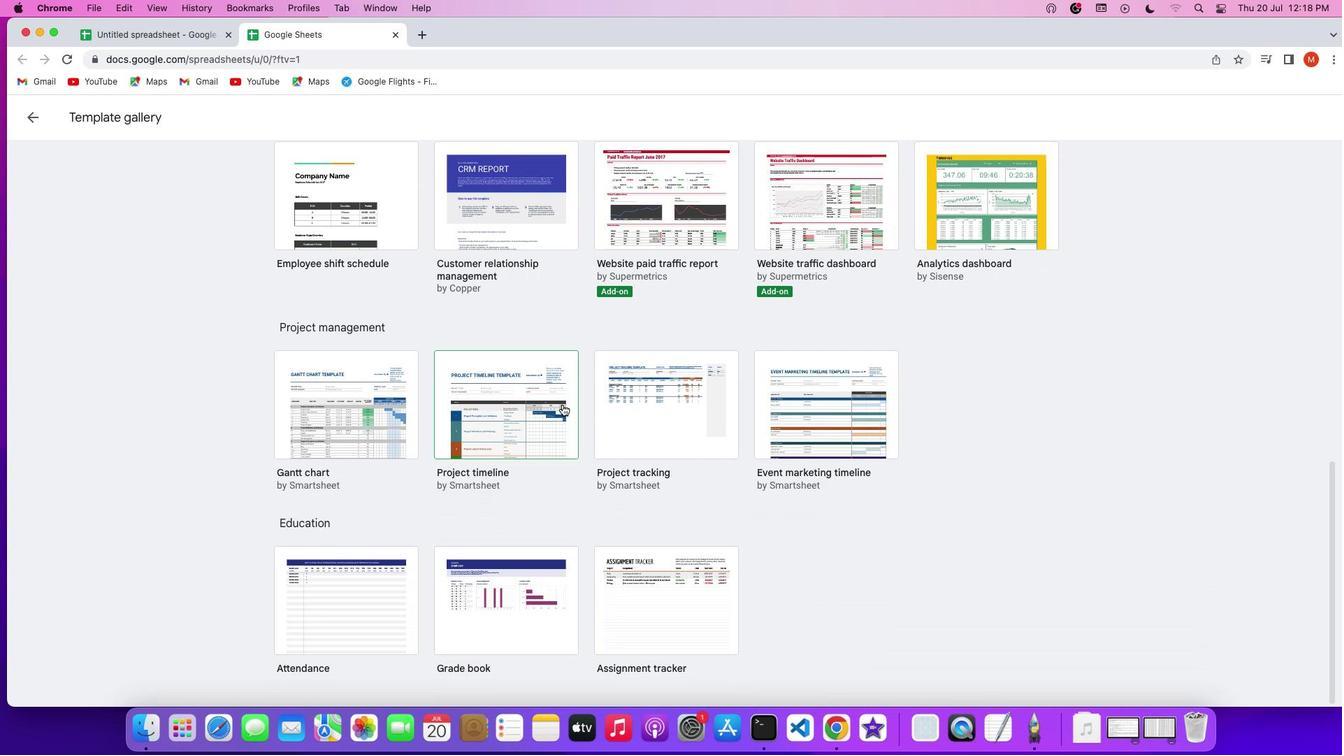 
Action: Mouse scrolled (562, 404) with delta (0, 0)
Screenshot: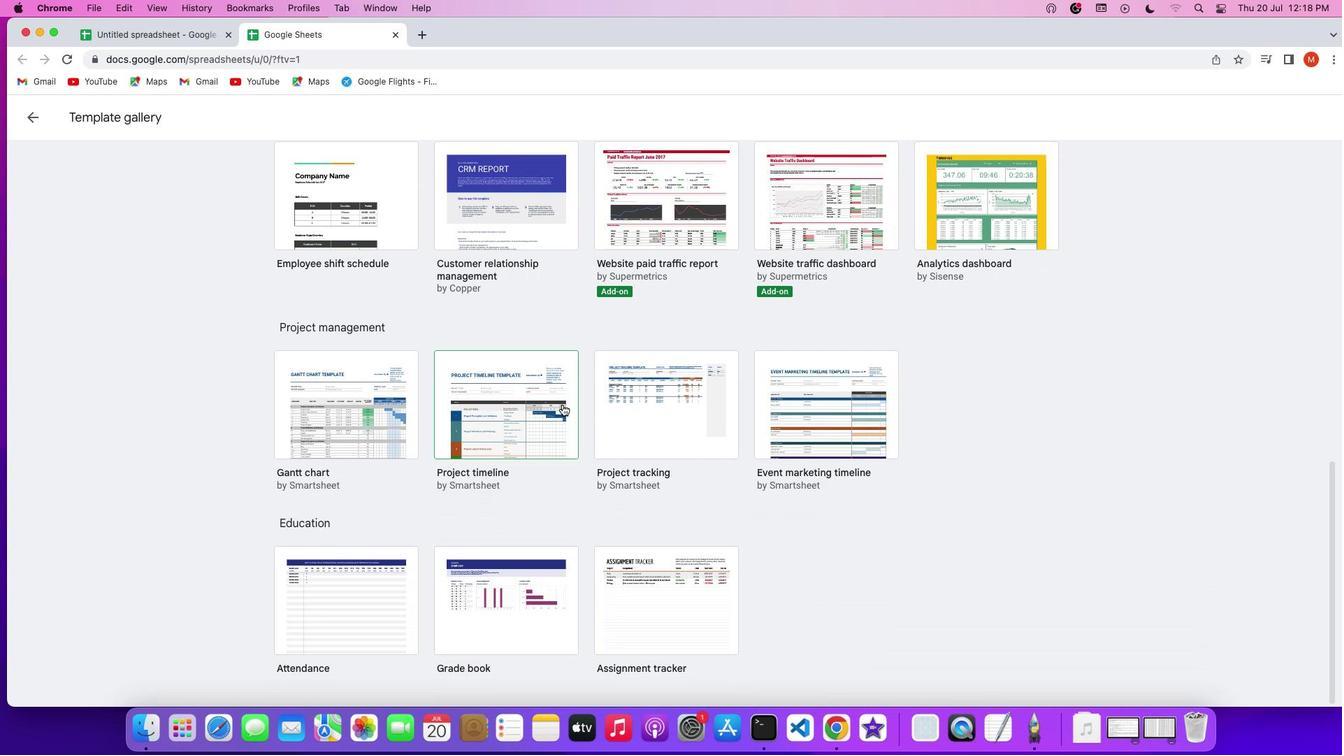 
Action: Mouse scrolled (562, 404) with delta (0, -1)
Screenshot: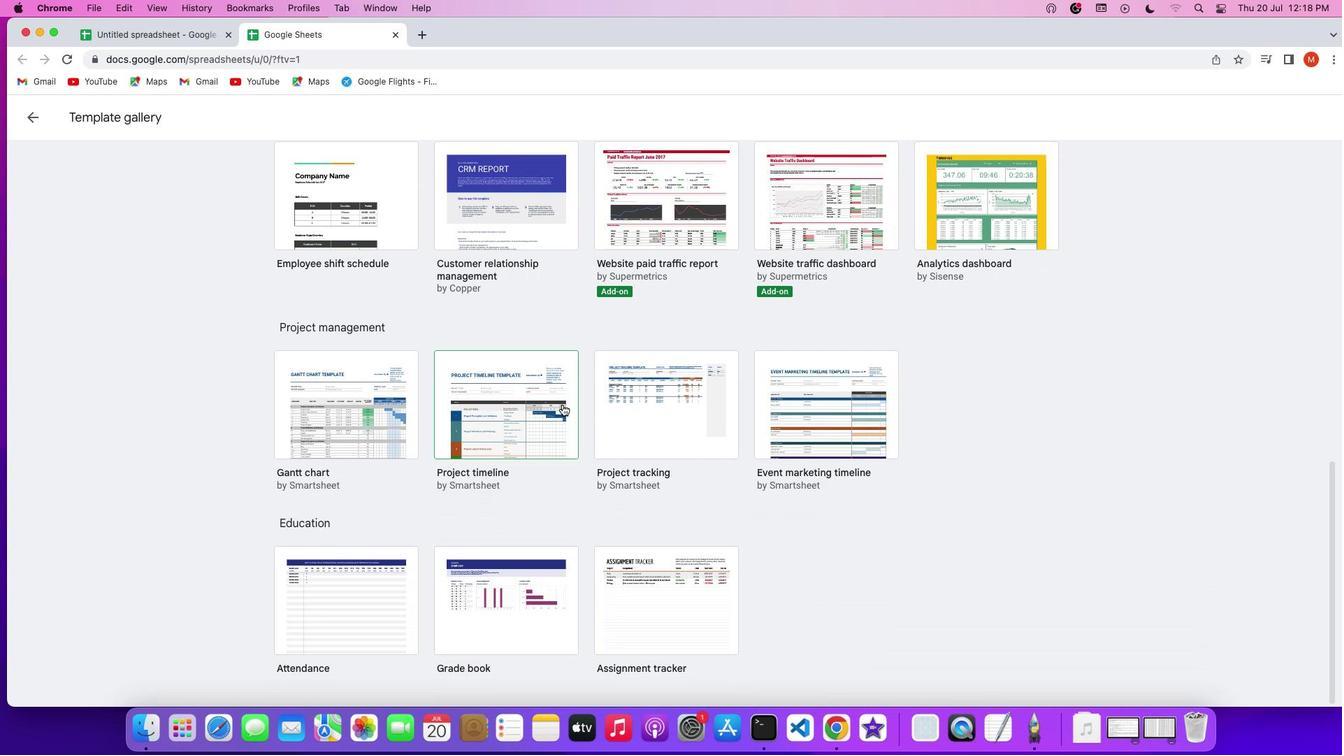
Action: Mouse scrolled (562, 404) with delta (0, -2)
Screenshot: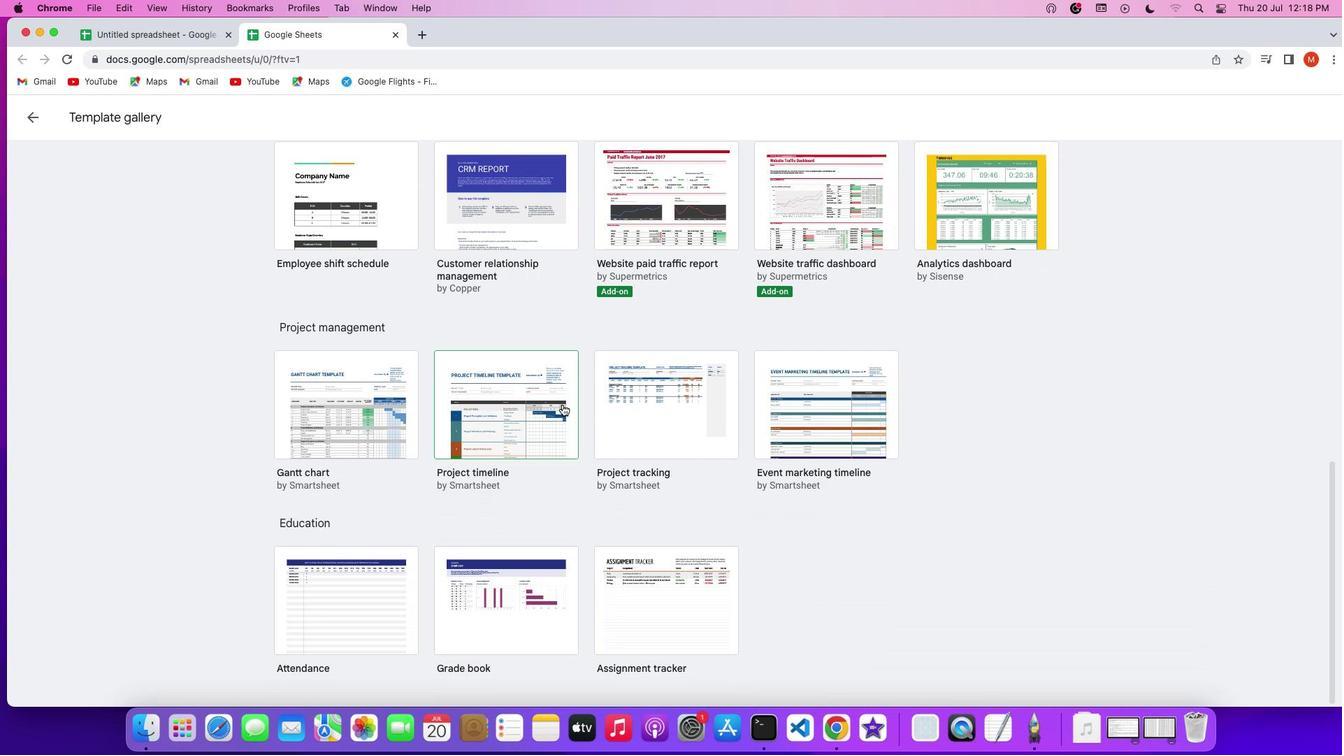 
Action: Mouse moved to (349, 596)
Screenshot: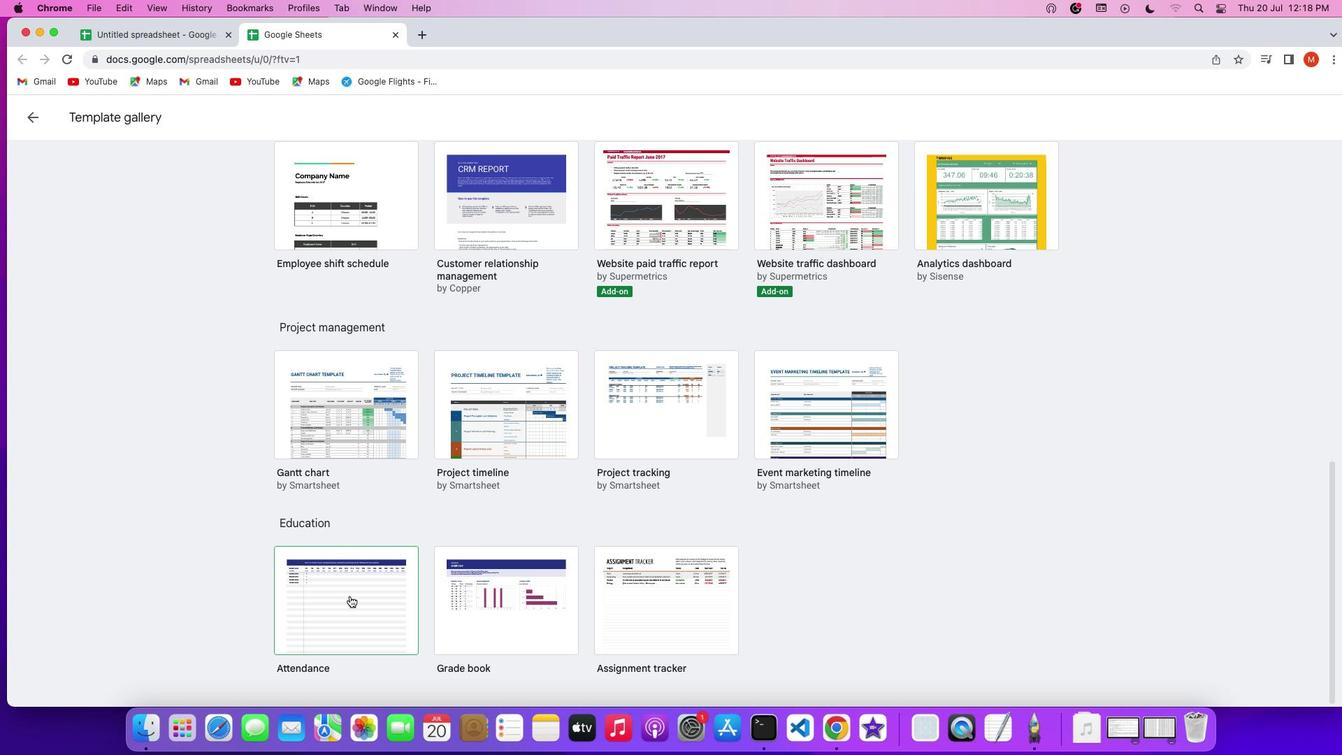 
Action: Mouse pressed left at (349, 596)
Screenshot: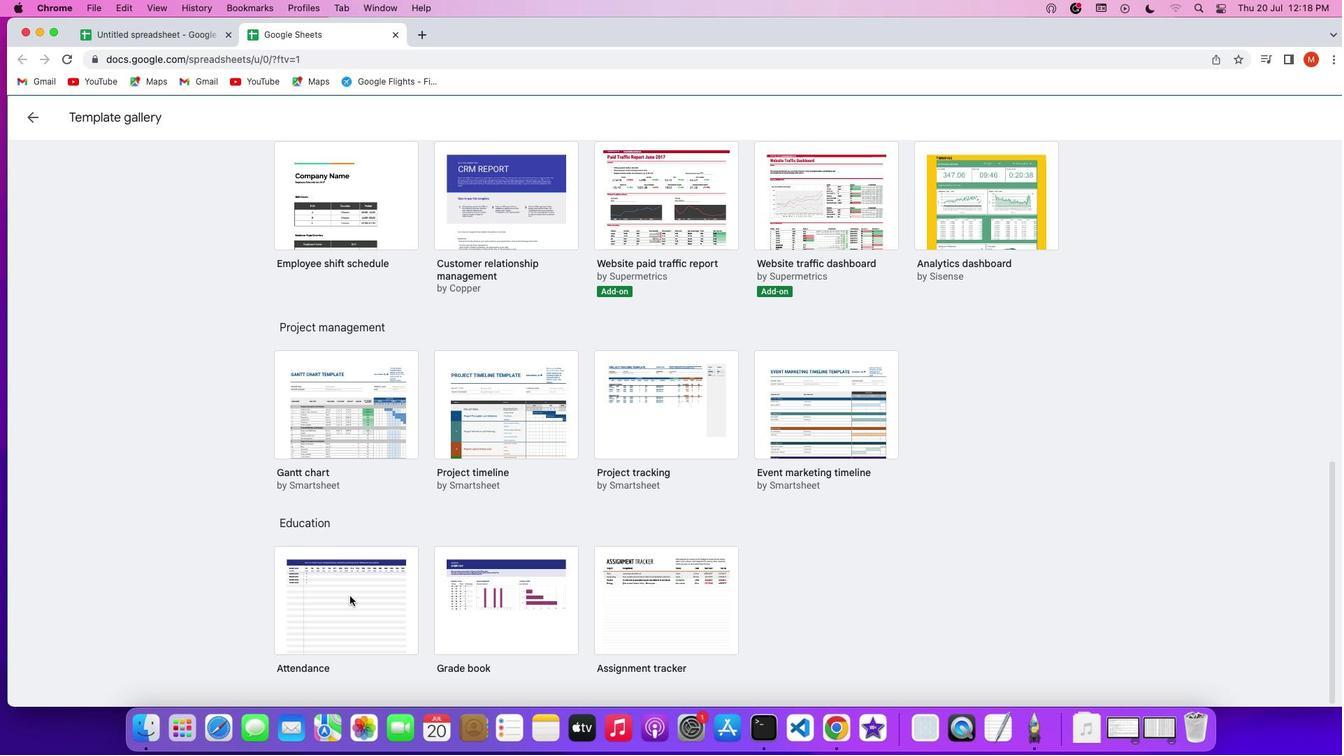 
Action: Mouse pressed left at (349, 596)
Screenshot: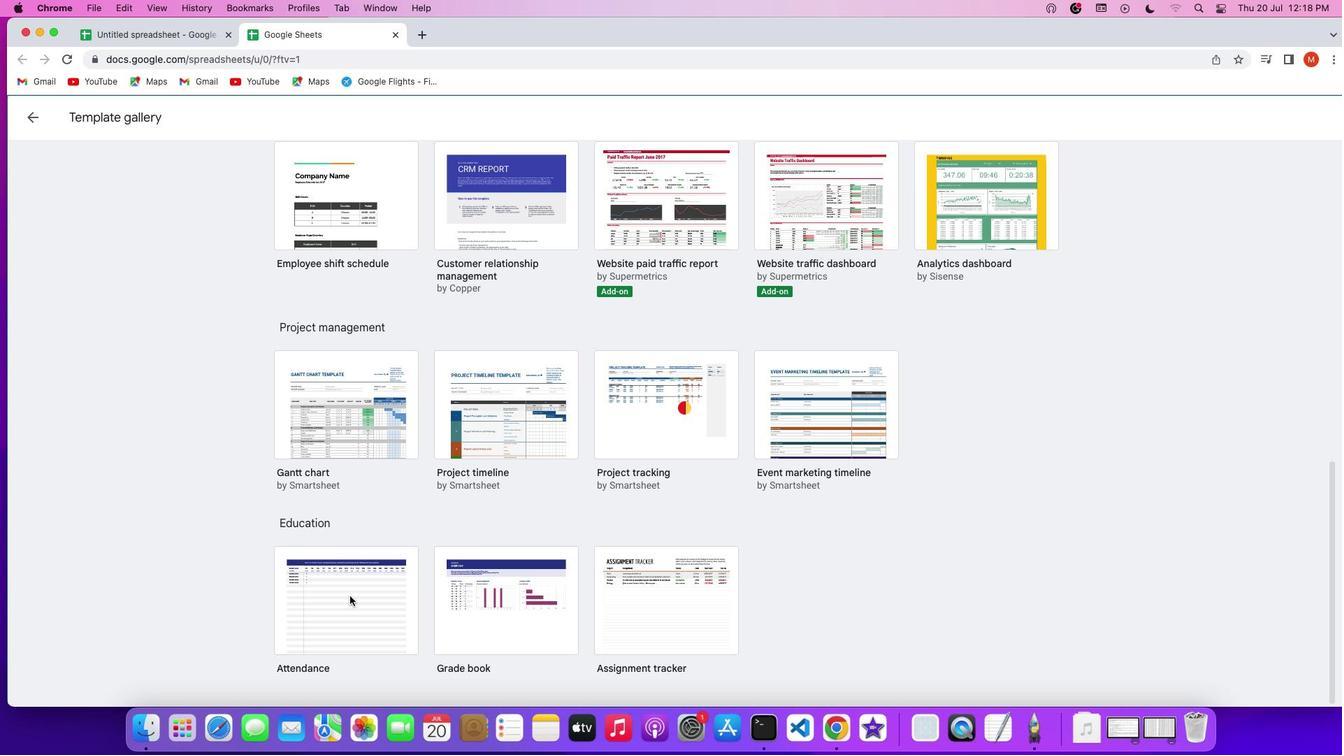 
Action: Mouse moved to (349, 596)
Screenshot: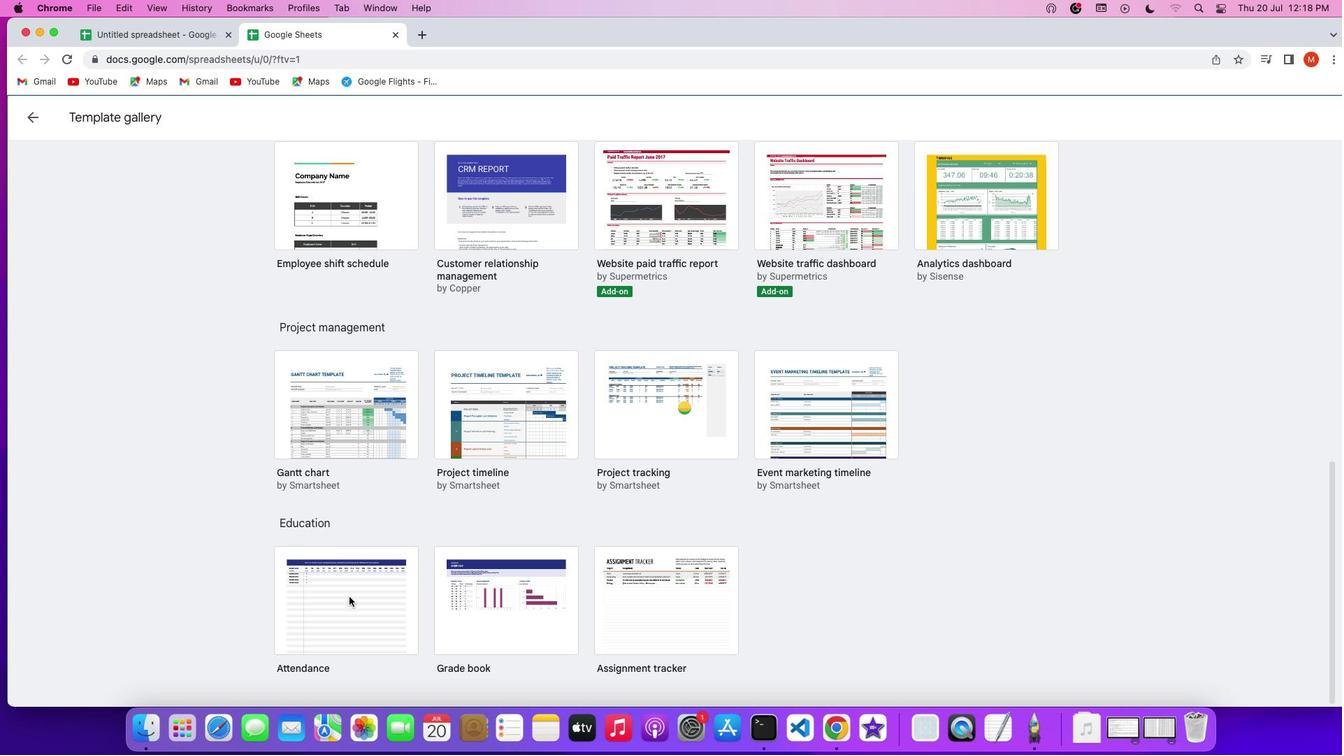 
